 Task: Search one way flight ticket for 3 adults, 3 children in premium economy from Boulder City: Boulder City Municipal Airport to Evansville: Evansville Regional Airport on 8-3-2023. Choice of flights is Delta. Number of bags: 1 carry on bag. Price is upto 74000. Outbound departure time preference is 5:00.
Action: Mouse moved to (216, 320)
Screenshot: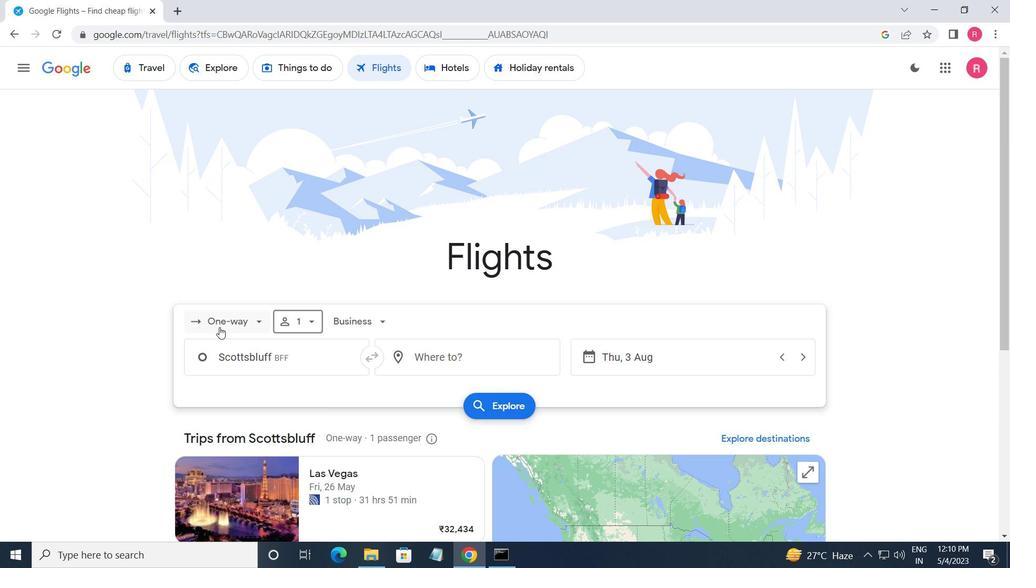 
Action: Mouse pressed left at (216, 320)
Screenshot: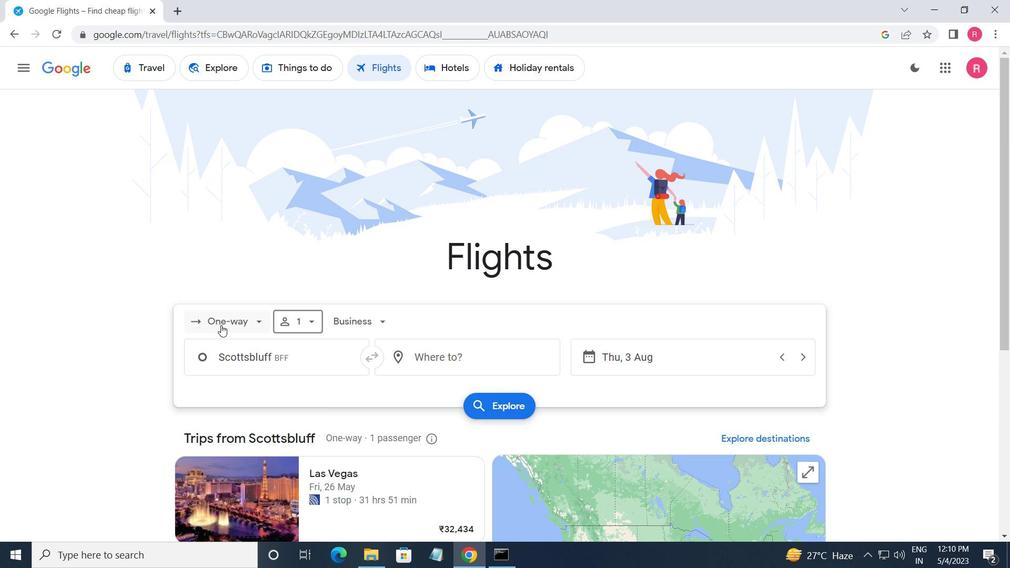 
Action: Mouse moved to (232, 378)
Screenshot: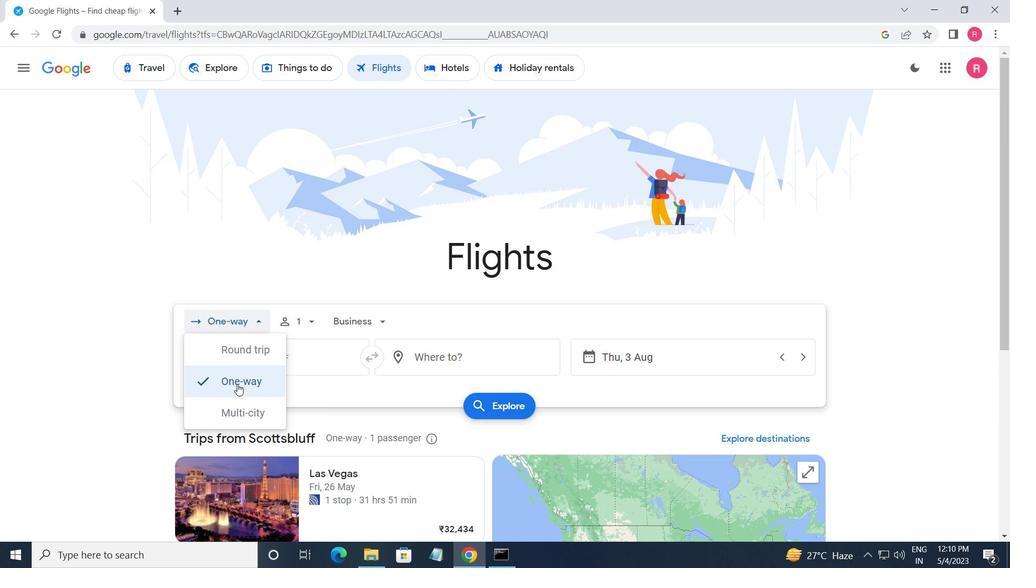 
Action: Mouse pressed left at (232, 378)
Screenshot: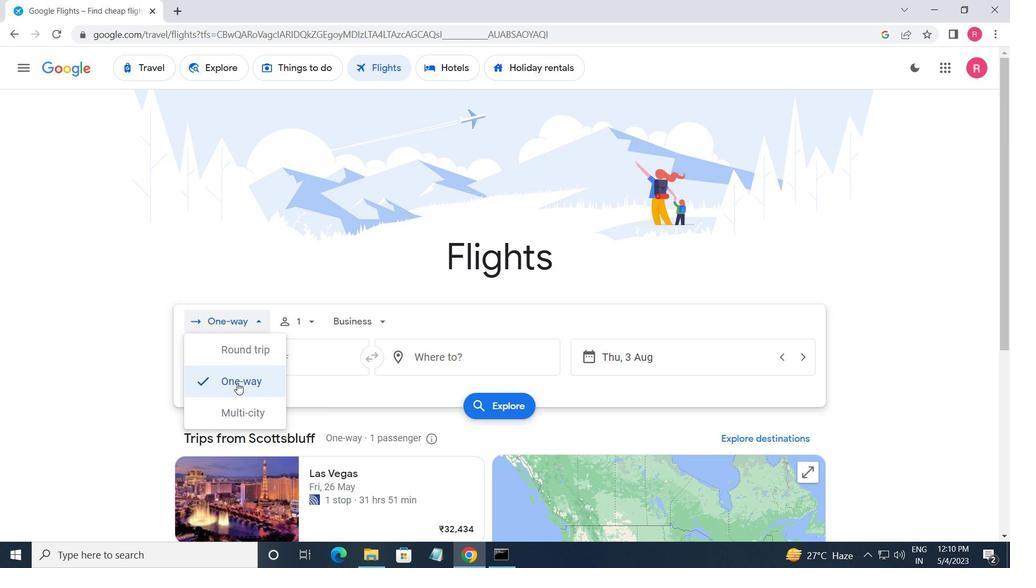 
Action: Mouse moved to (303, 326)
Screenshot: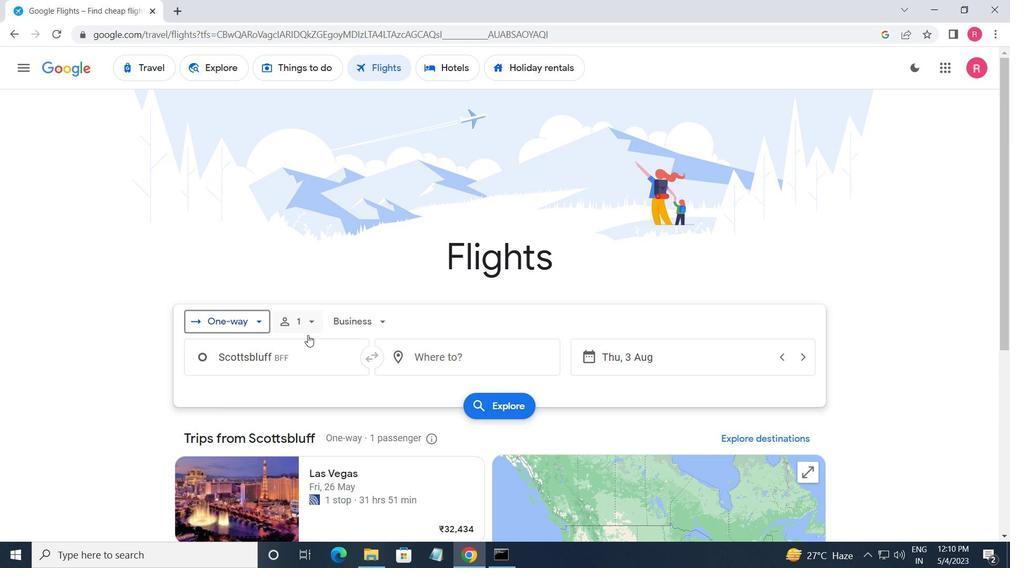 
Action: Mouse pressed left at (303, 326)
Screenshot: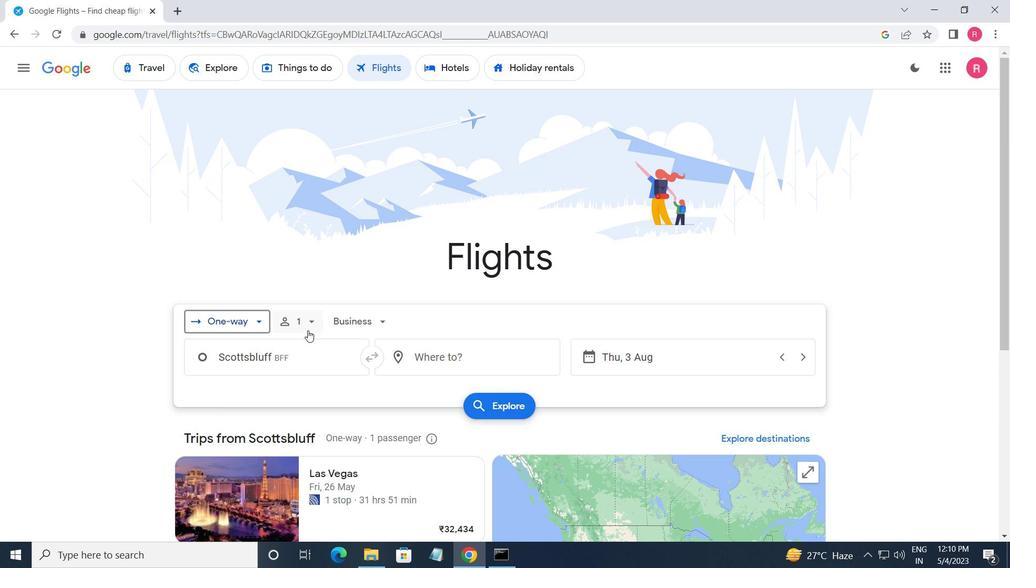 
Action: Mouse moved to (289, 319)
Screenshot: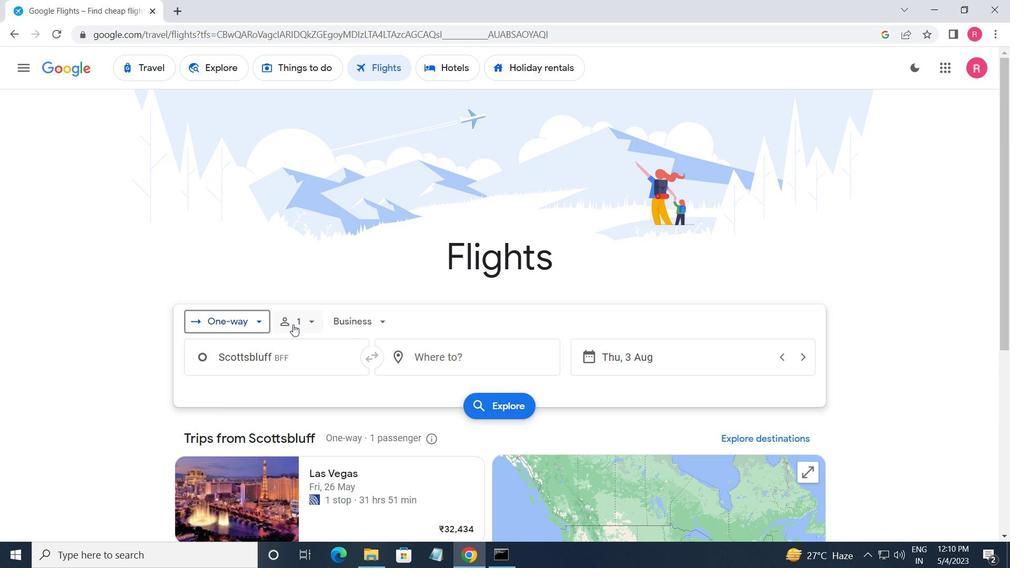 
Action: Mouse pressed left at (289, 319)
Screenshot: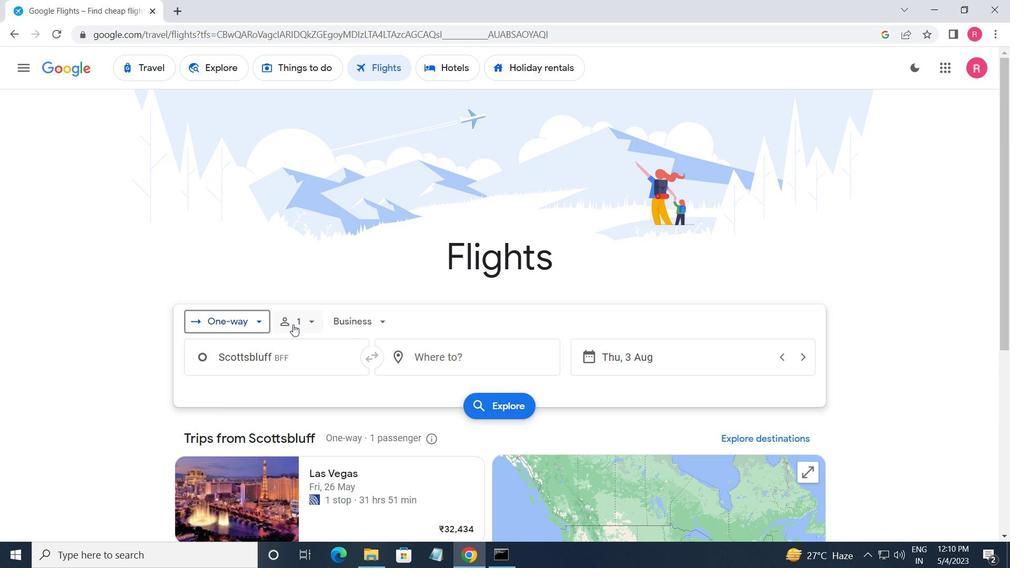 
Action: Mouse moved to (304, 319)
Screenshot: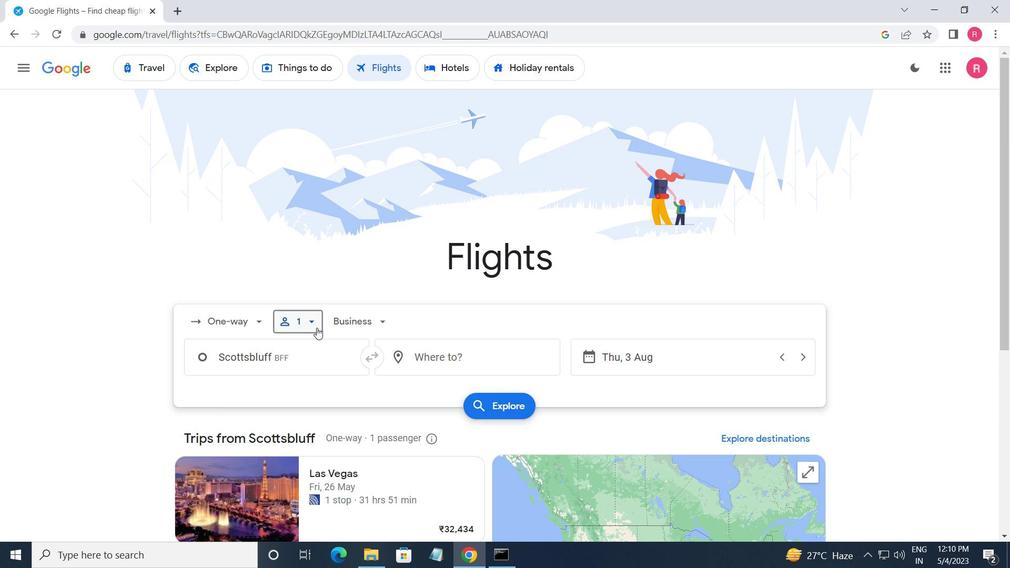 
Action: Mouse pressed left at (304, 319)
Screenshot: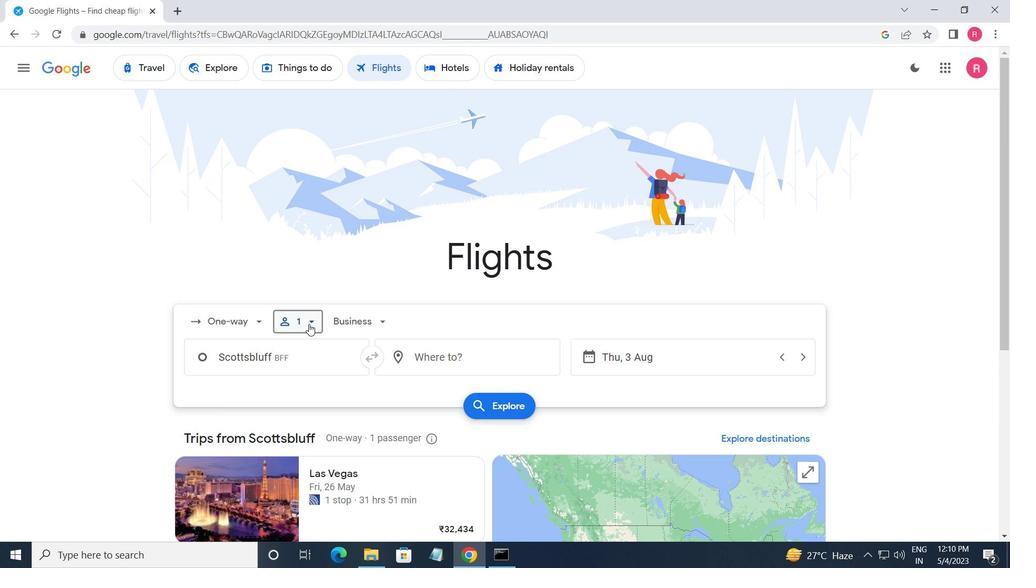 
Action: Mouse moved to (406, 351)
Screenshot: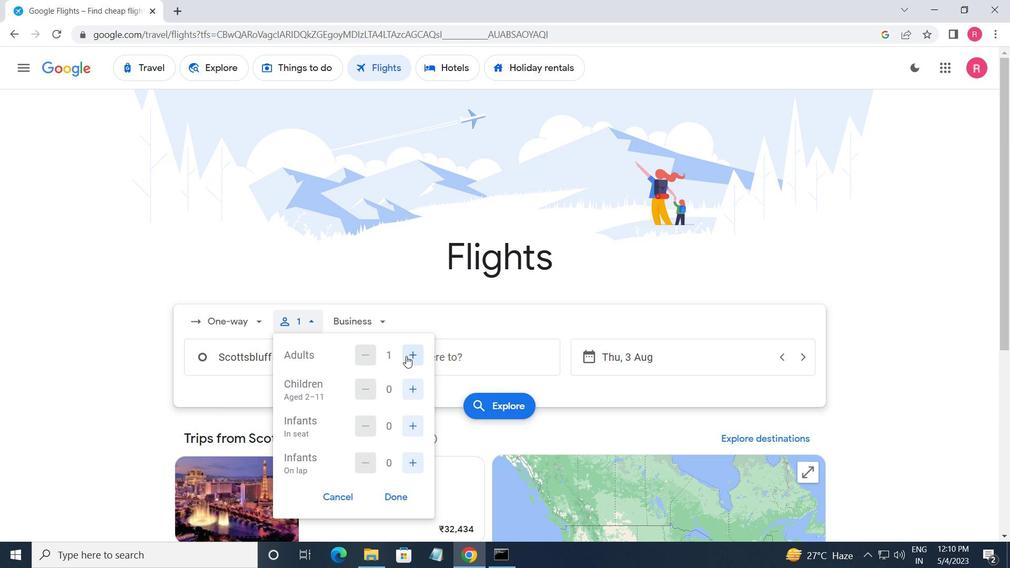 
Action: Mouse pressed left at (406, 351)
Screenshot: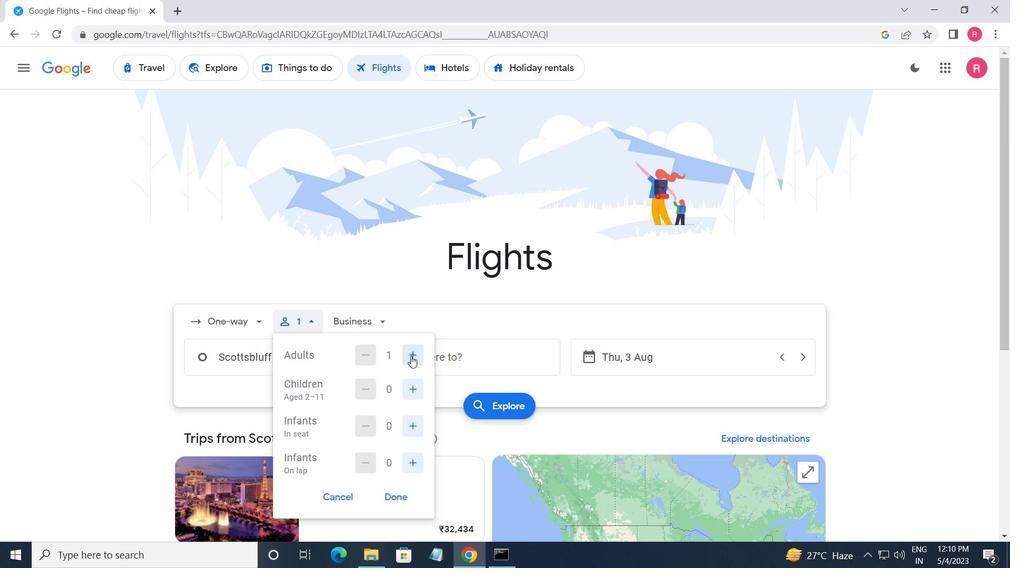 
Action: Mouse pressed left at (406, 351)
Screenshot: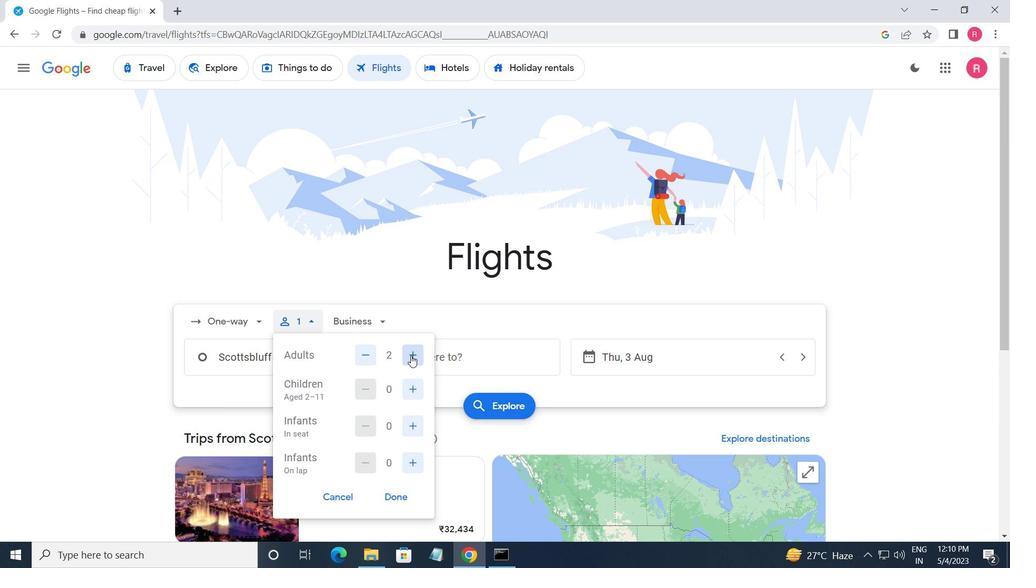 
Action: Mouse moved to (407, 383)
Screenshot: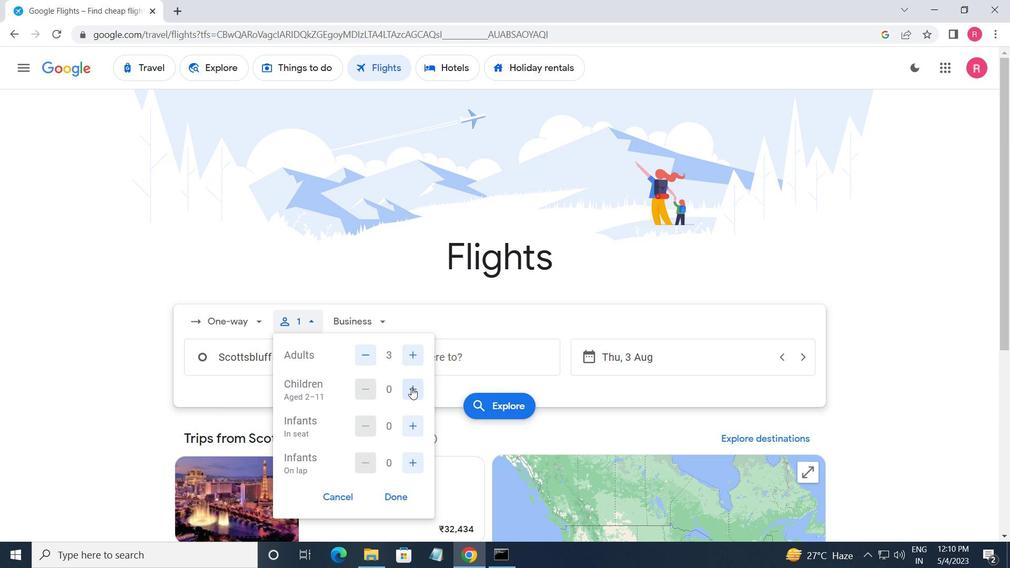 
Action: Mouse pressed left at (407, 383)
Screenshot: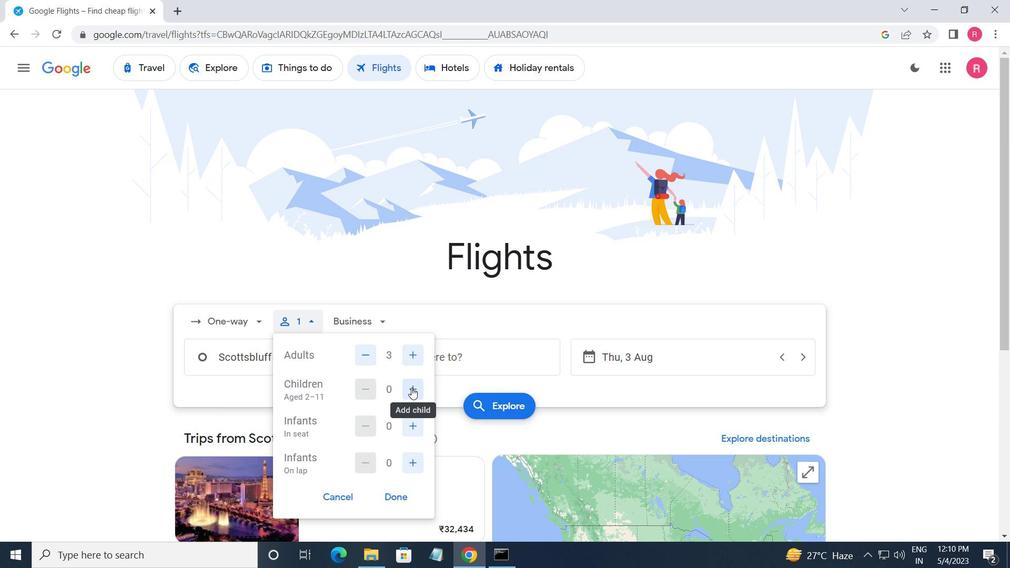 
Action: Mouse moved to (407, 383)
Screenshot: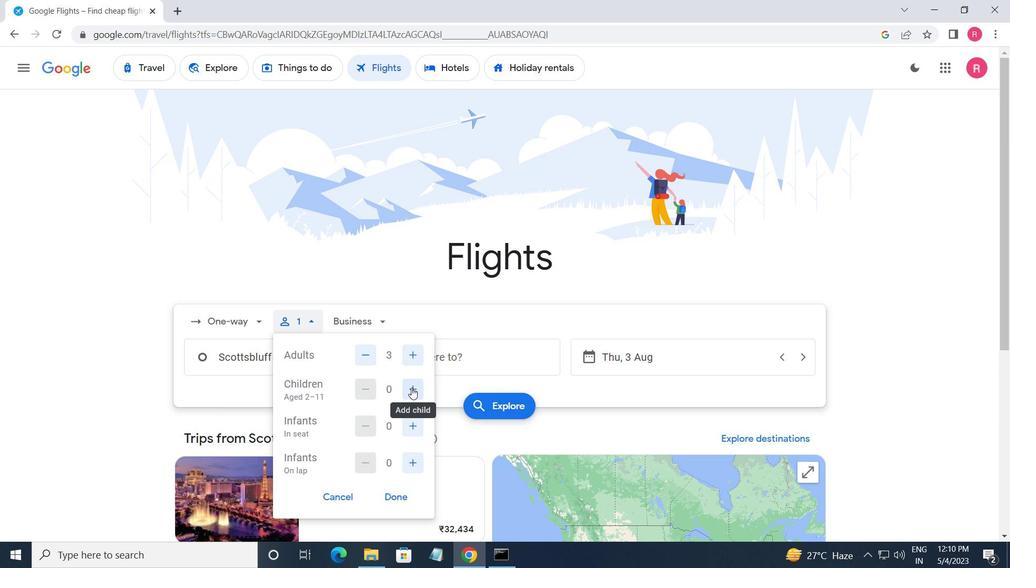 
Action: Mouse pressed left at (407, 383)
Screenshot: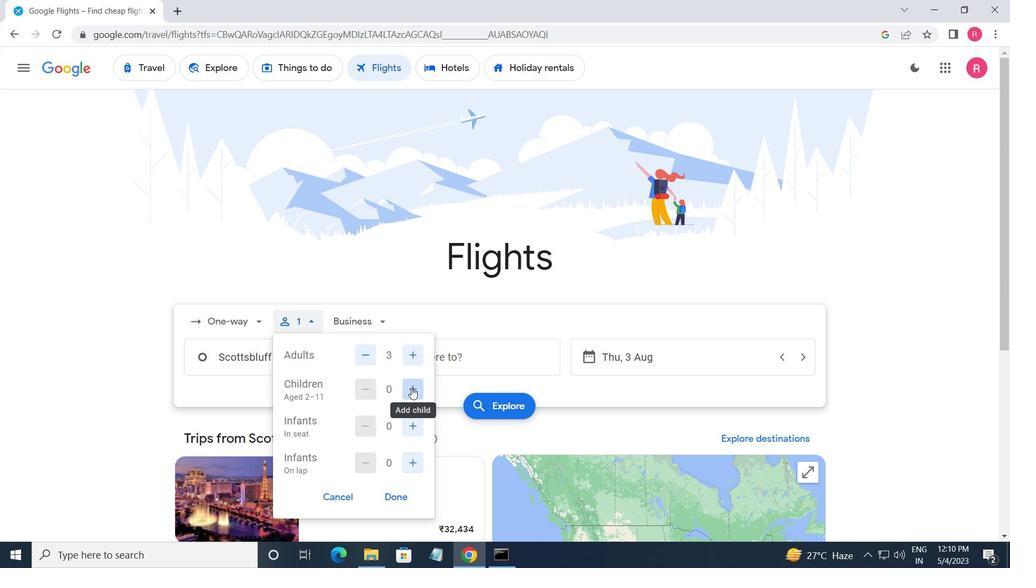 
Action: Mouse pressed left at (407, 383)
Screenshot: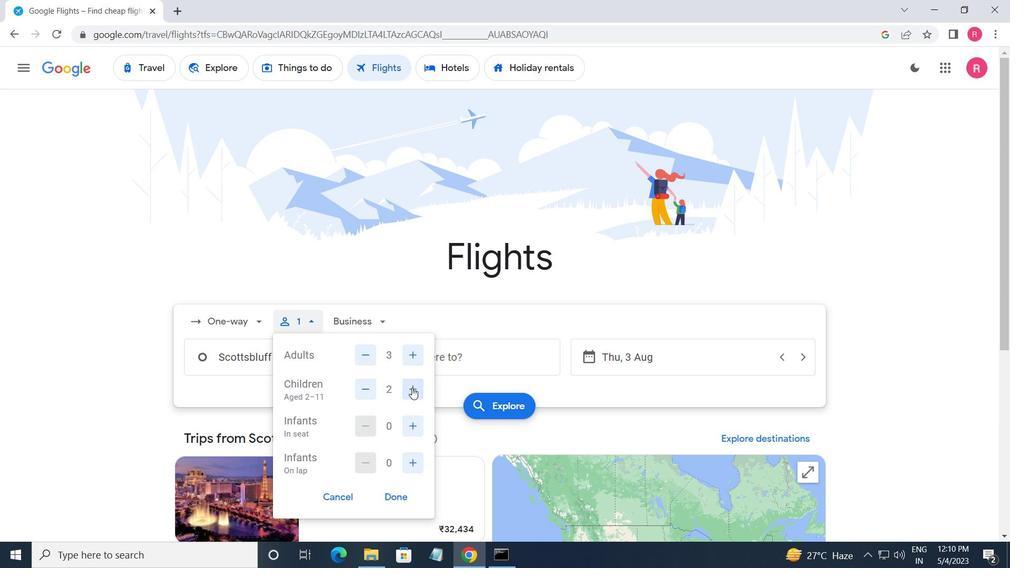 
Action: Mouse moved to (347, 319)
Screenshot: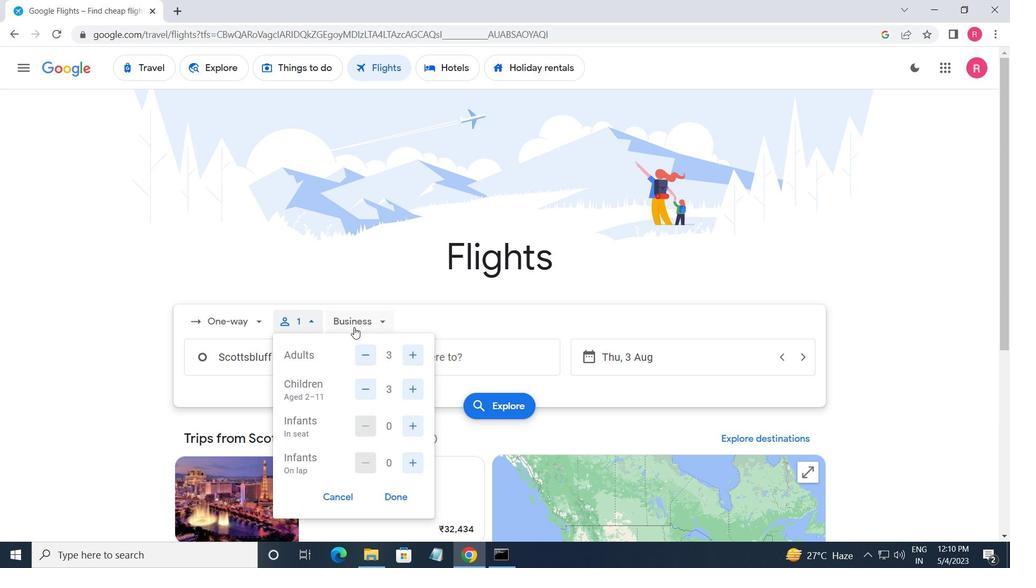 
Action: Mouse pressed left at (347, 319)
Screenshot: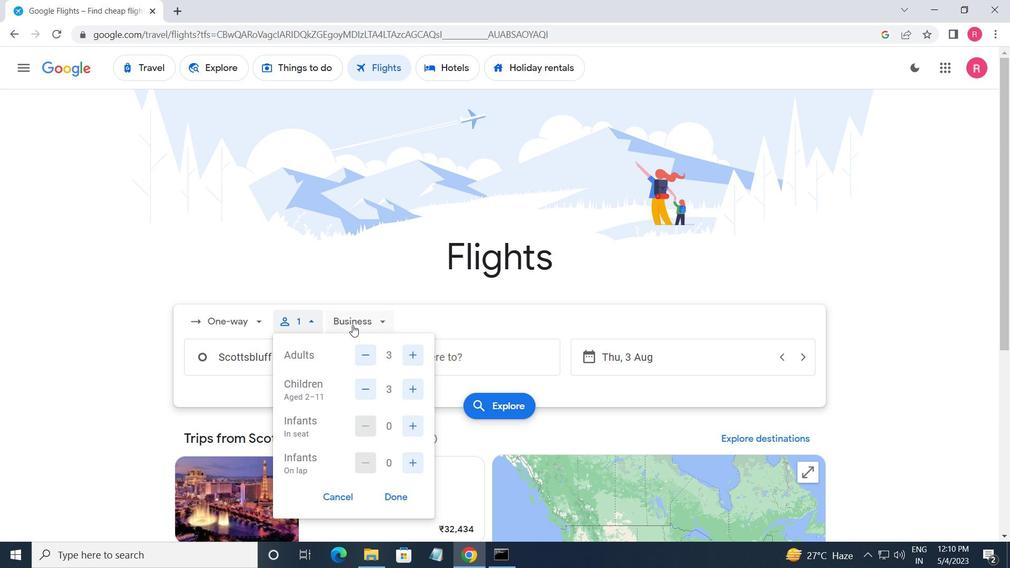 
Action: Mouse moved to (367, 353)
Screenshot: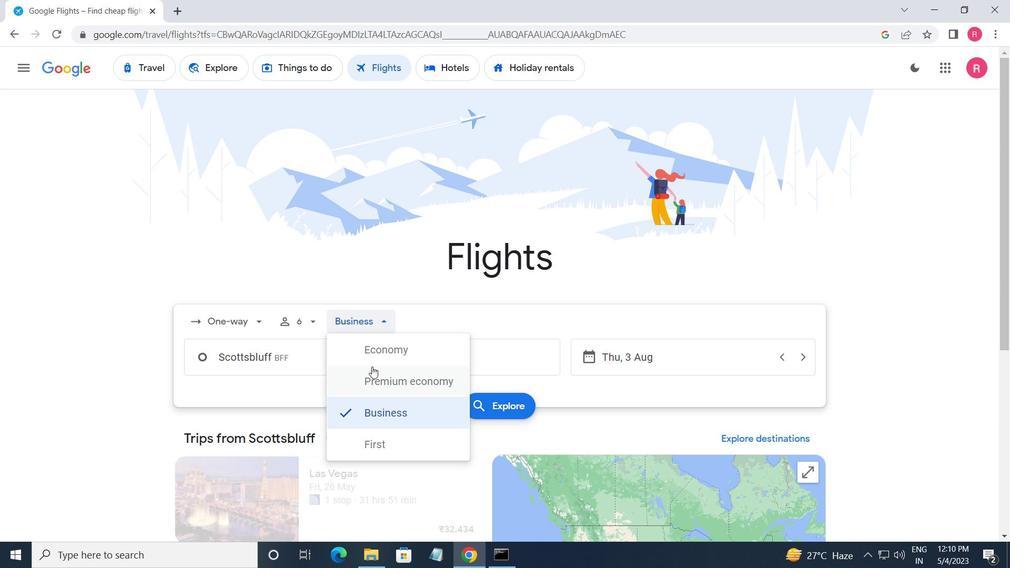 
Action: Mouse pressed left at (367, 353)
Screenshot: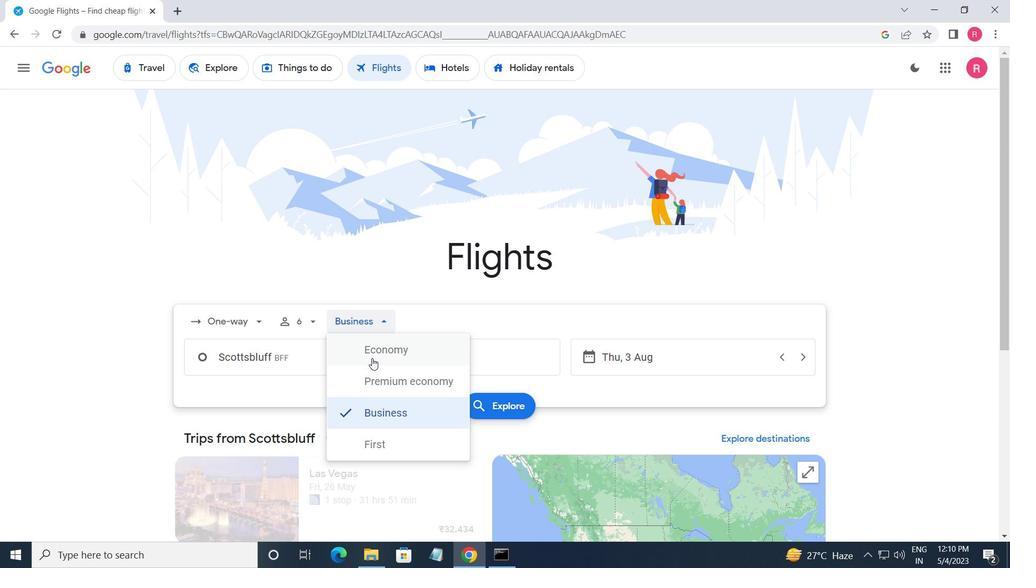 
Action: Mouse moved to (316, 360)
Screenshot: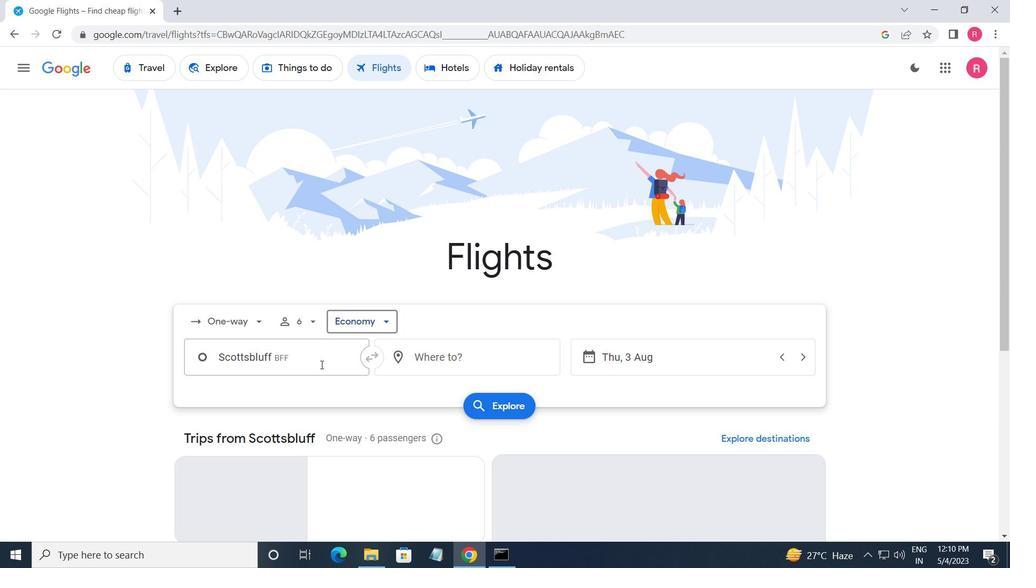 
Action: Mouse pressed left at (316, 360)
Screenshot: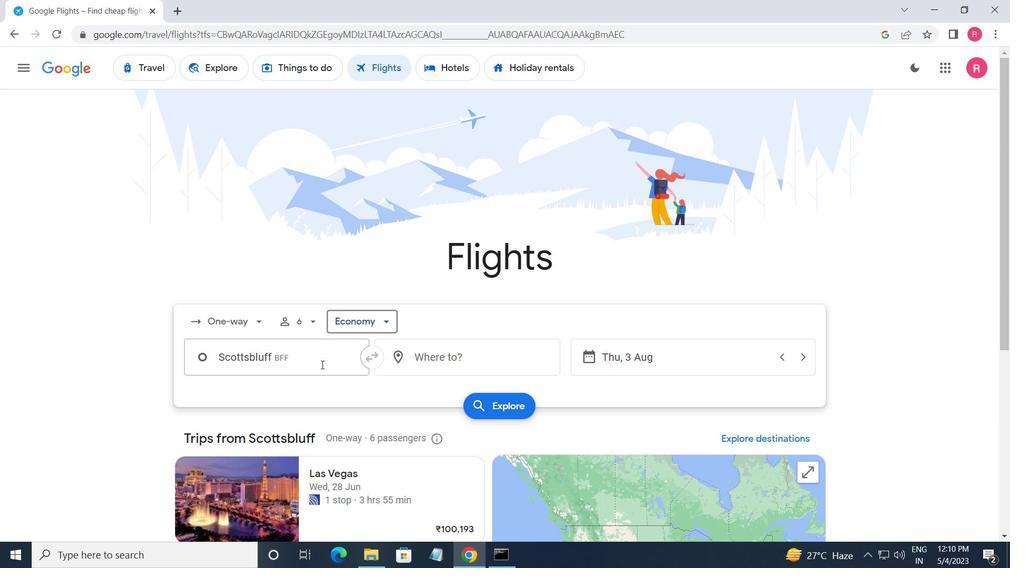 
Action: Key pressed <Key.shift_r>Boulder<Key.space><Key.shift>CITY
Screenshot: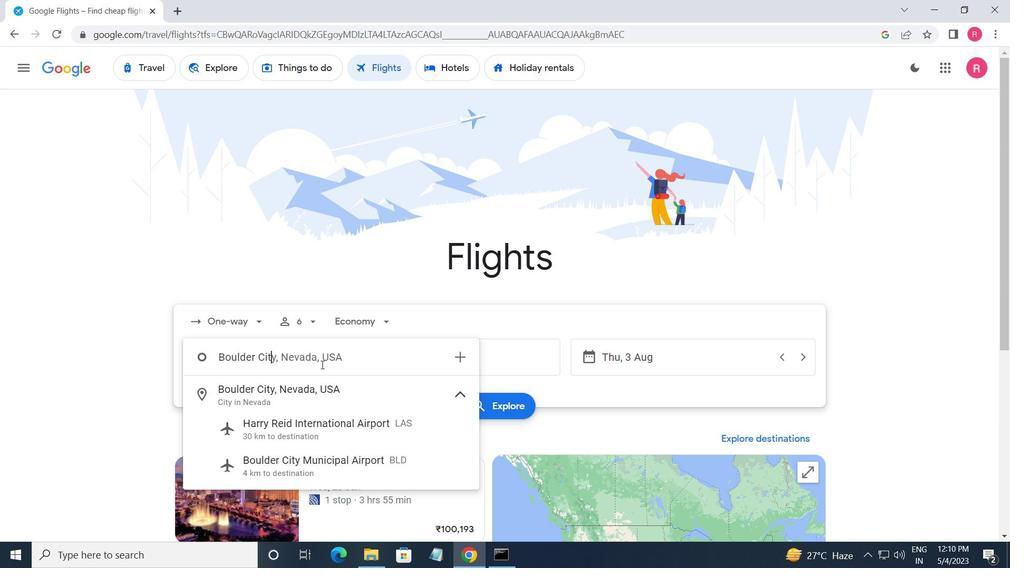 
Action: Mouse moved to (321, 462)
Screenshot: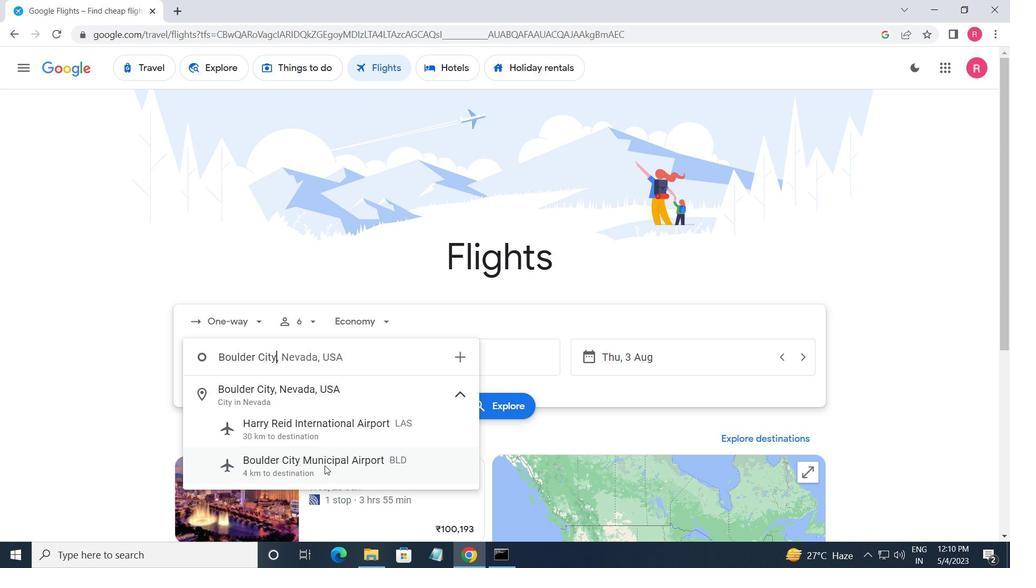 
Action: Mouse pressed left at (321, 462)
Screenshot: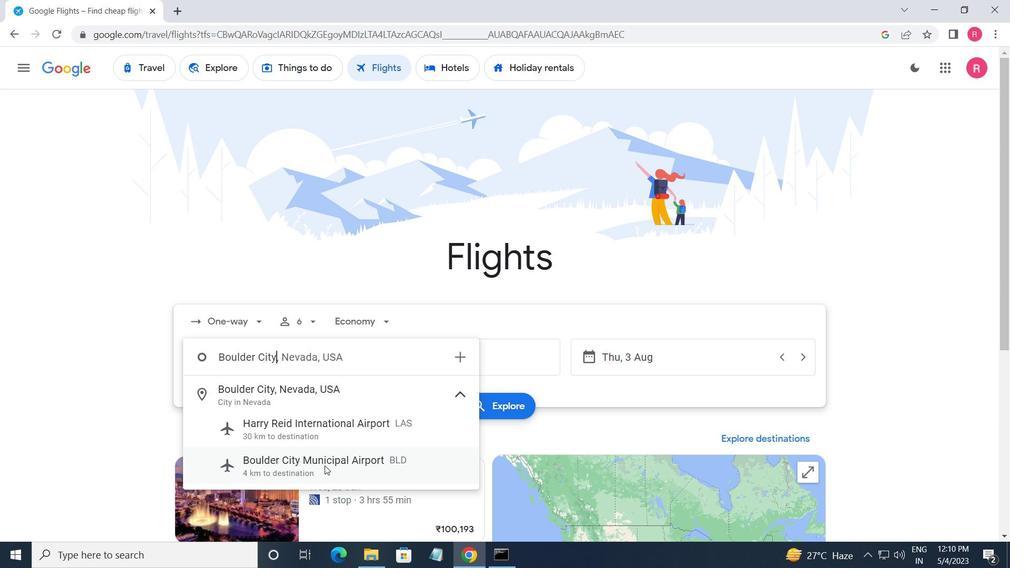 
Action: Mouse moved to (471, 348)
Screenshot: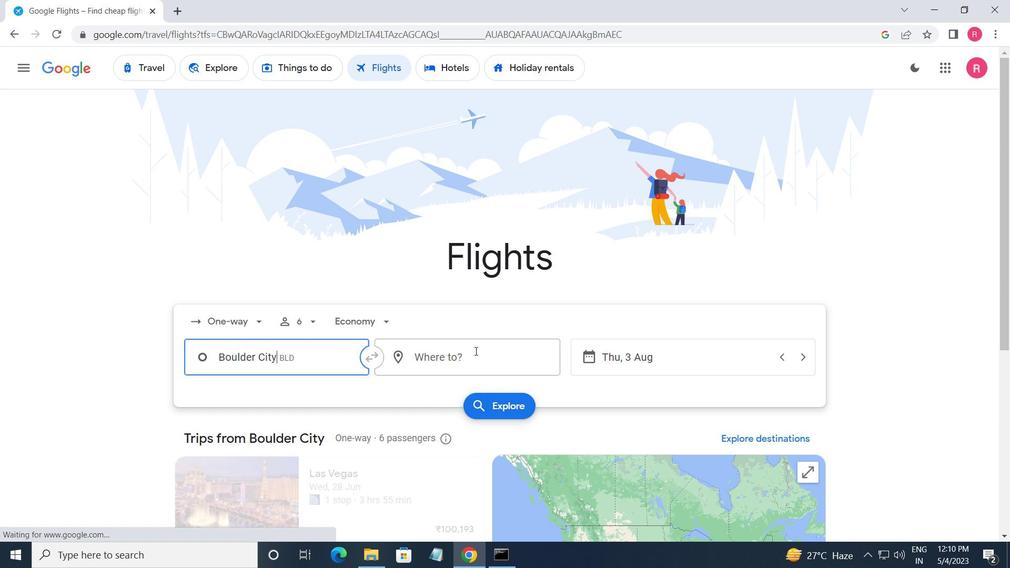 
Action: Mouse pressed left at (471, 348)
Screenshot: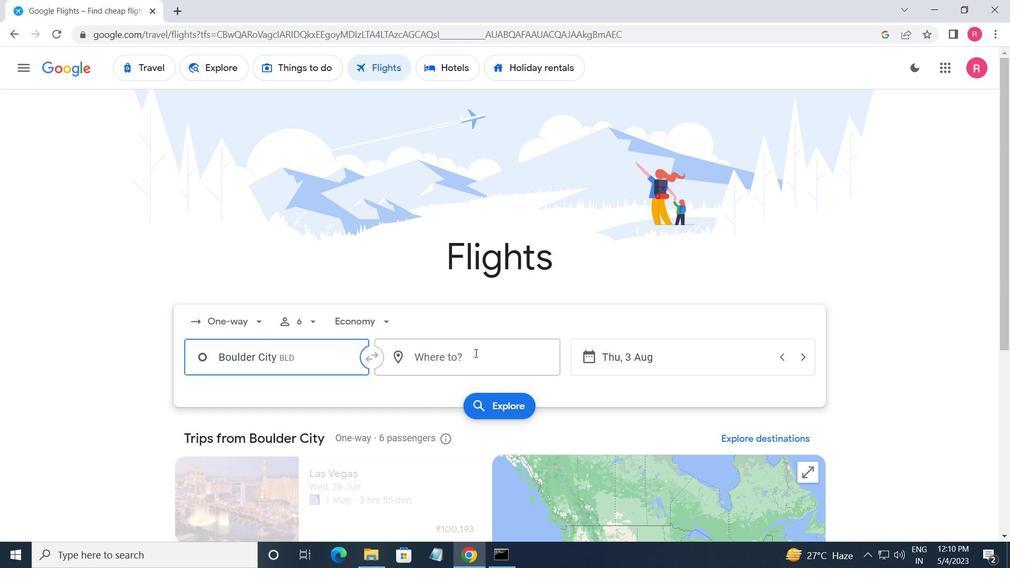 
Action: Mouse moved to (454, 493)
Screenshot: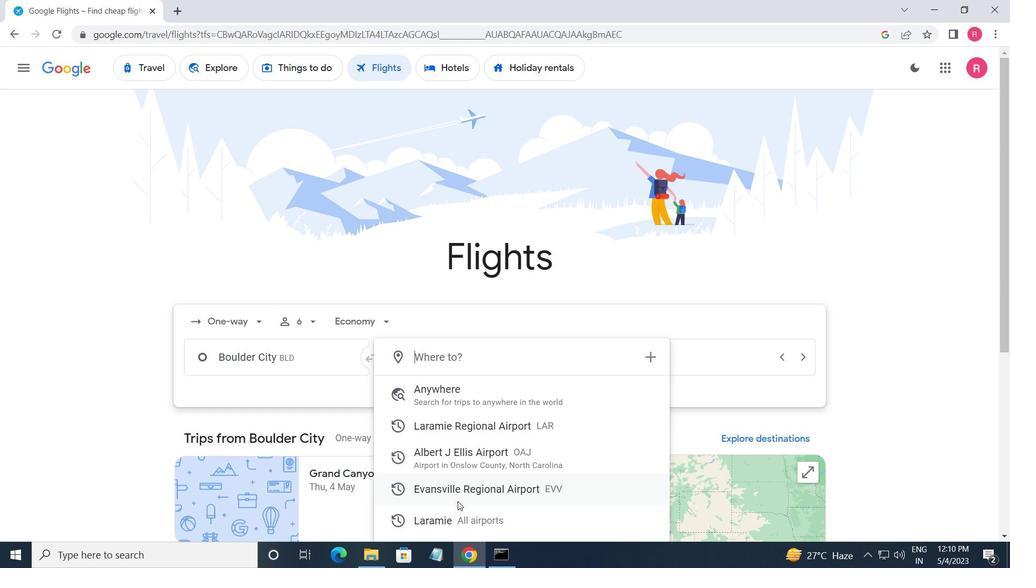 
Action: Mouse pressed left at (454, 493)
Screenshot: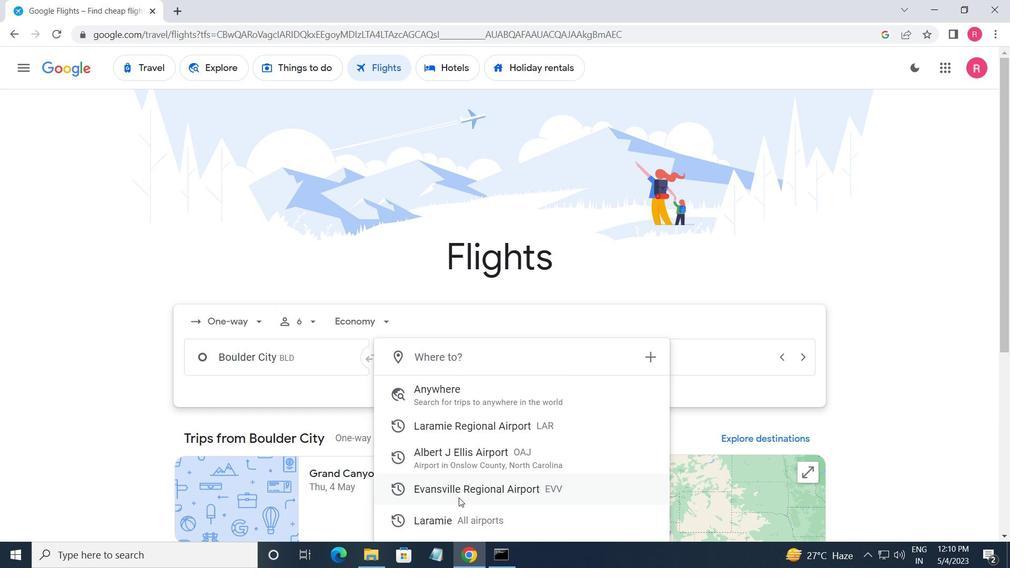 
Action: Mouse moved to (675, 357)
Screenshot: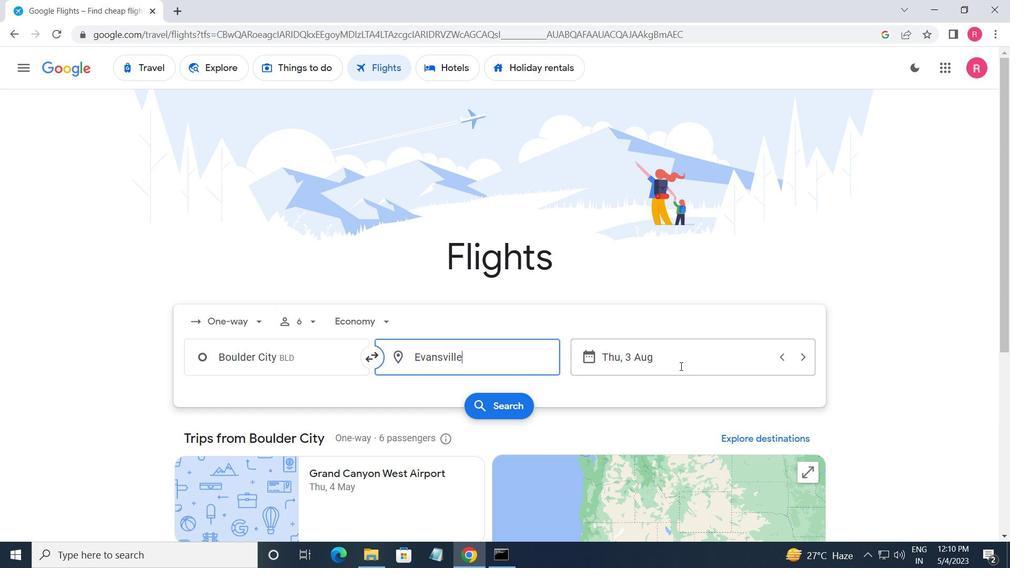 
Action: Mouse pressed left at (675, 357)
Screenshot: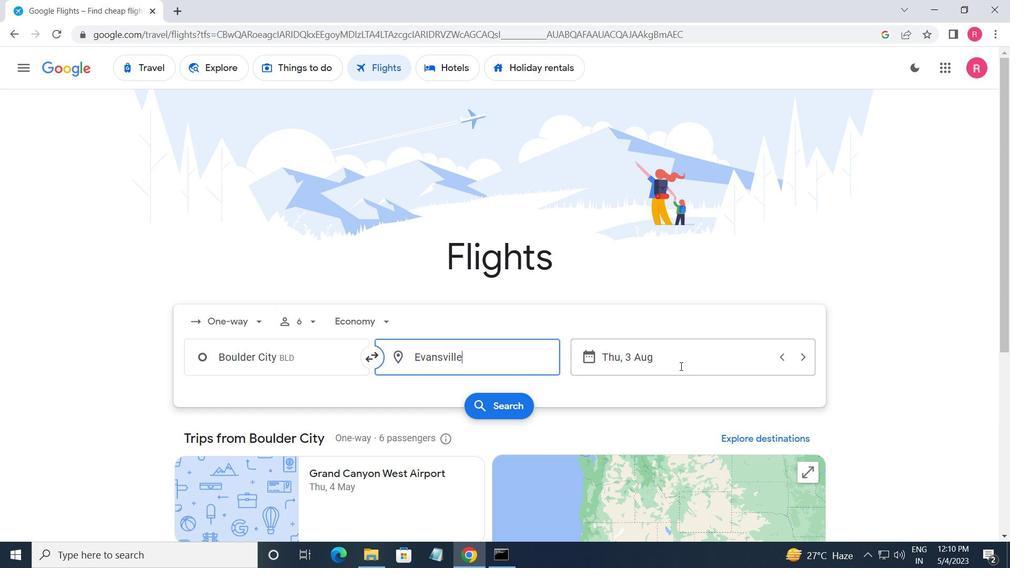 
Action: Mouse moved to (465, 305)
Screenshot: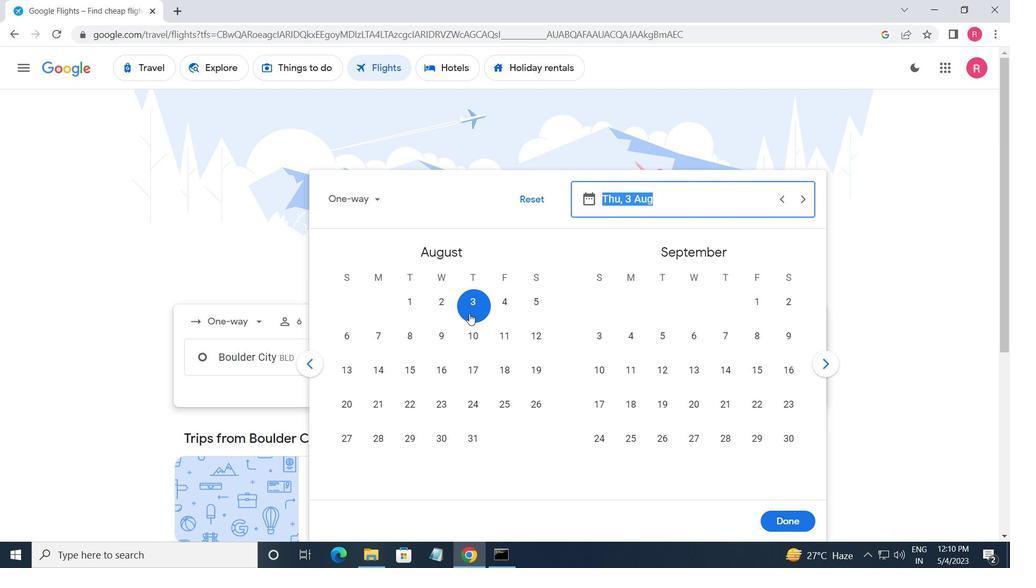 
Action: Mouse pressed left at (465, 305)
Screenshot: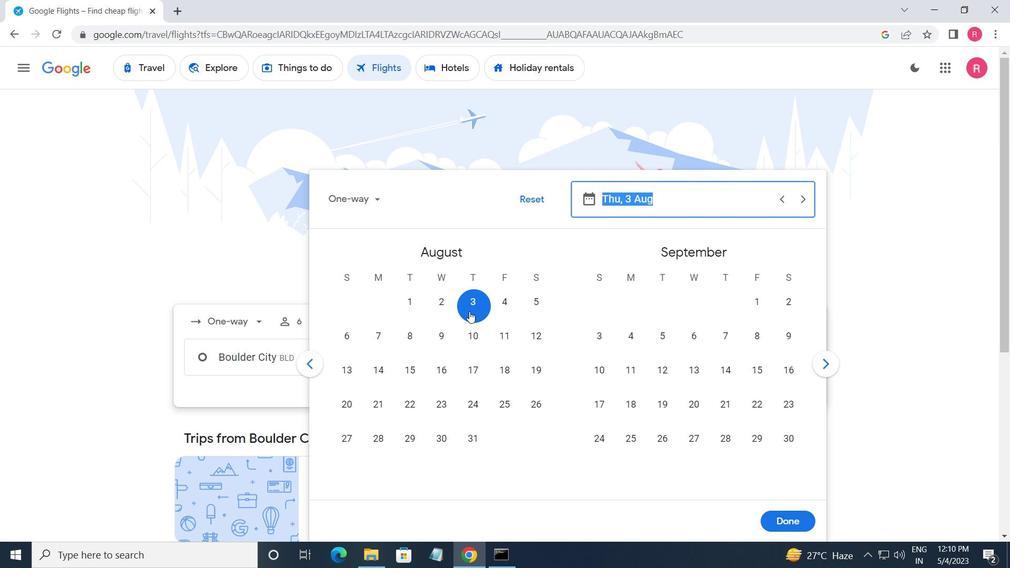 
Action: Mouse moved to (774, 516)
Screenshot: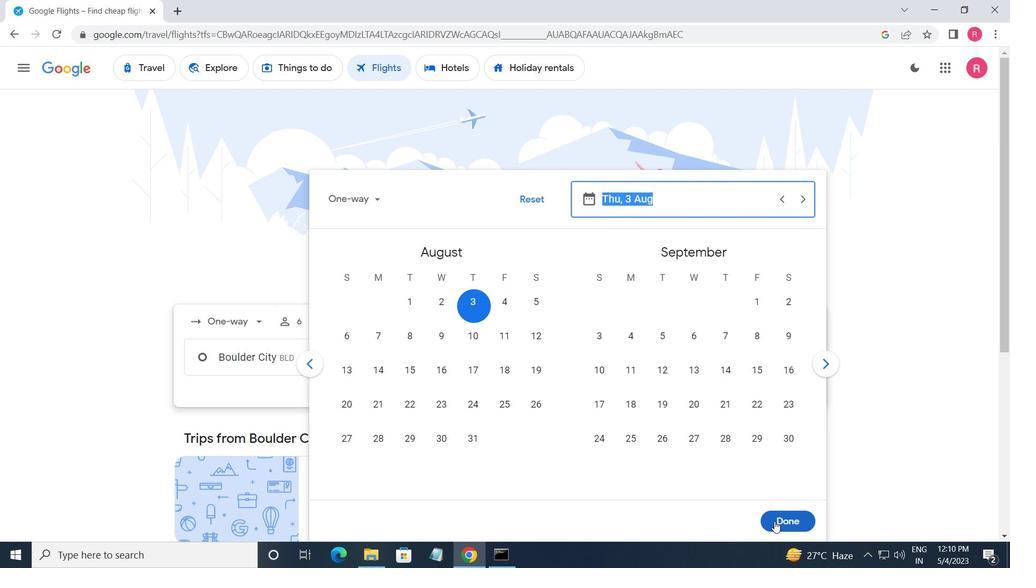 
Action: Mouse pressed left at (774, 516)
Screenshot: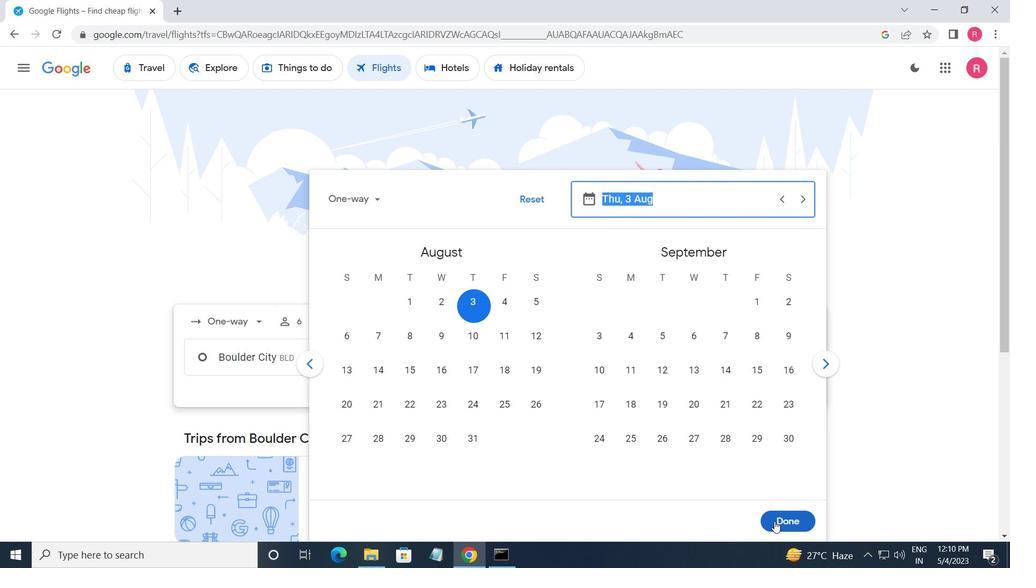 
Action: Mouse moved to (507, 405)
Screenshot: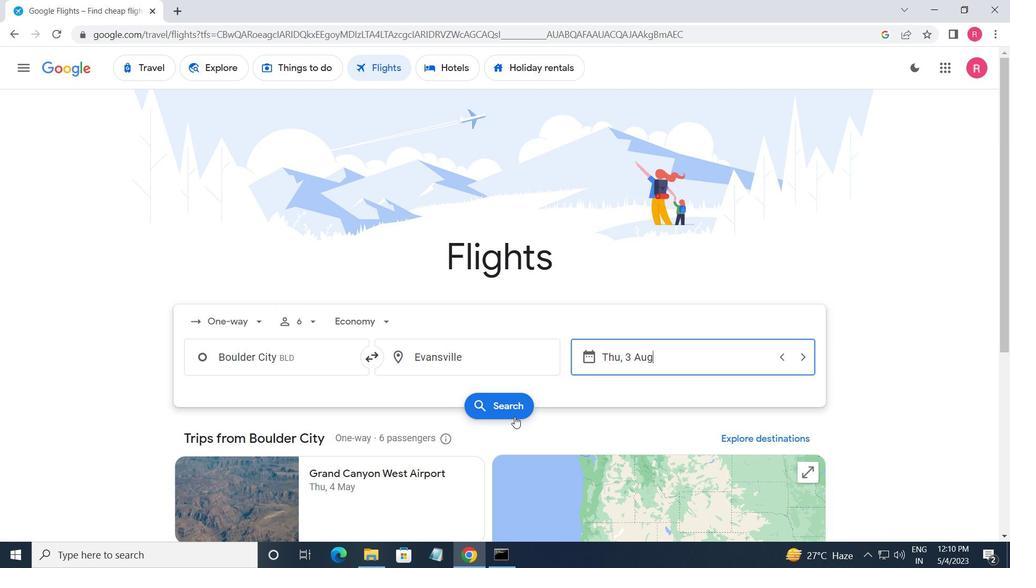 
Action: Mouse pressed left at (507, 405)
Screenshot: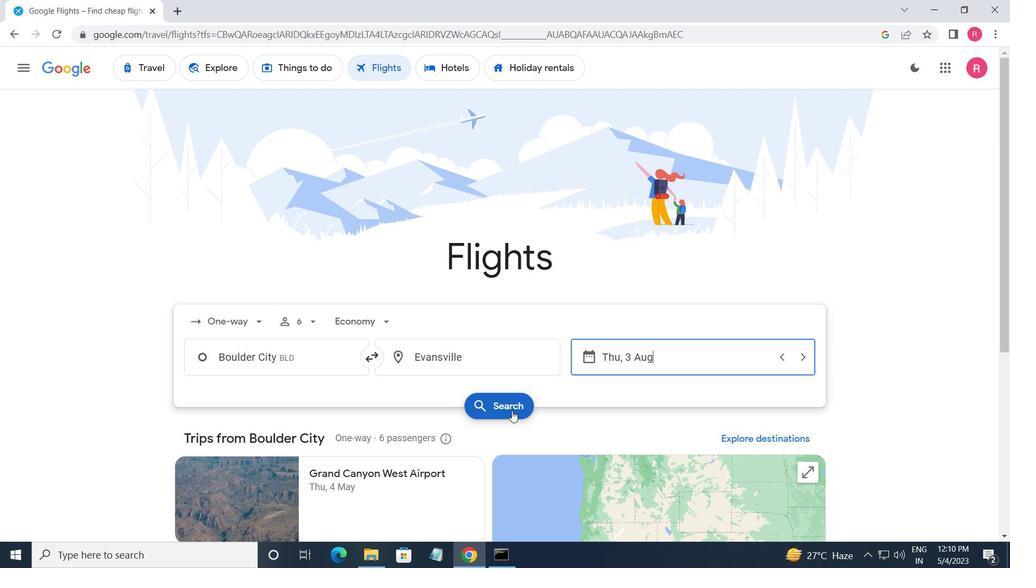 
Action: Mouse moved to (202, 178)
Screenshot: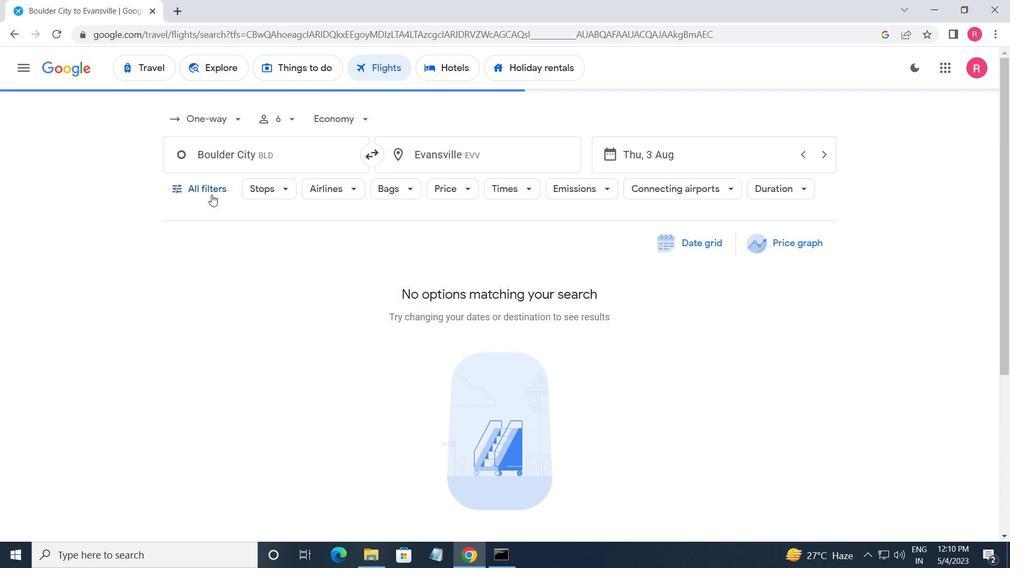 
Action: Mouse pressed left at (202, 178)
Screenshot: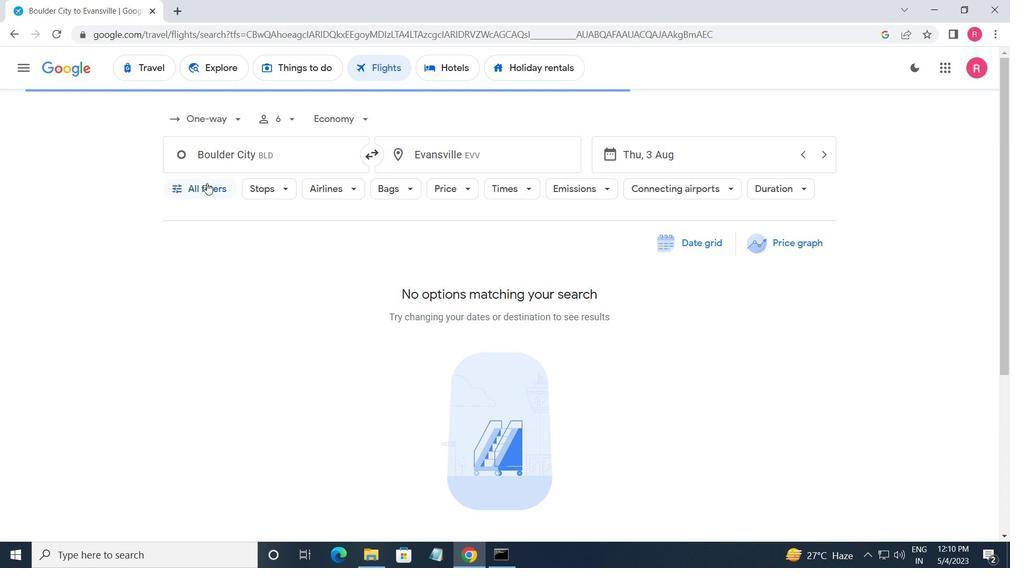 
Action: Mouse moved to (280, 380)
Screenshot: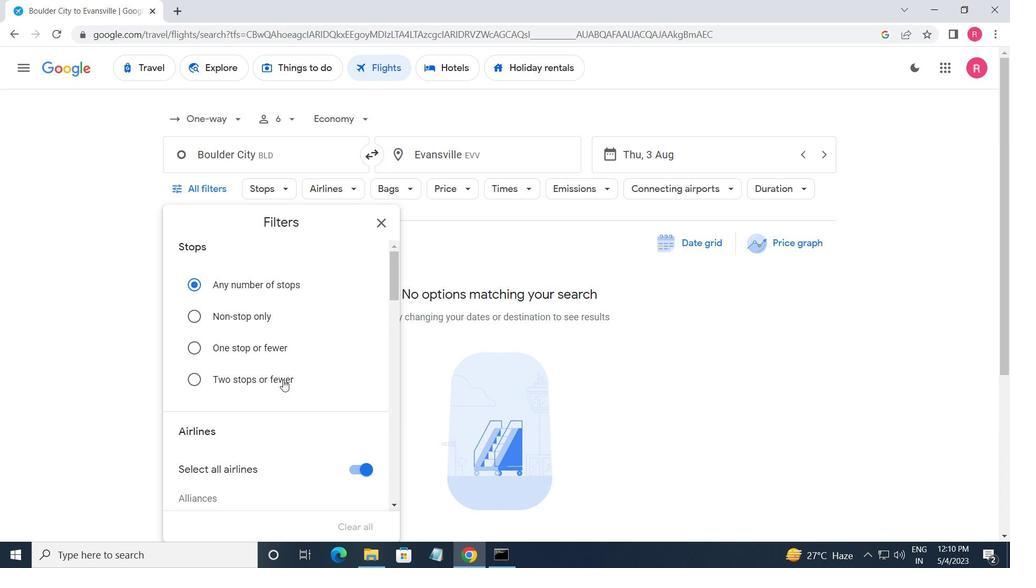 
Action: Mouse scrolled (280, 379) with delta (0, 0)
Screenshot: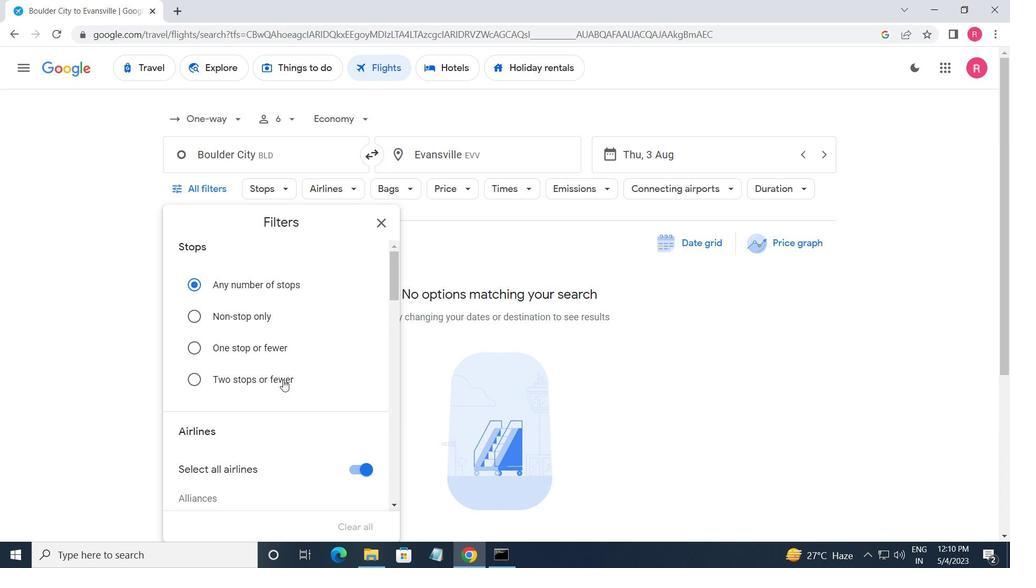 
Action: Mouse moved to (280, 381)
Screenshot: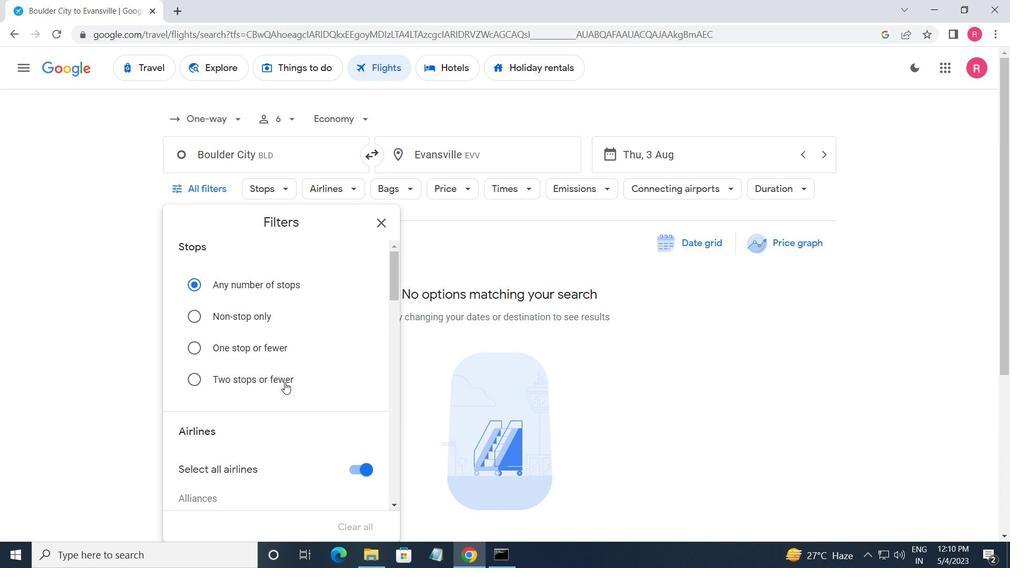 
Action: Mouse scrolled (280, 380) with delta (0, 0)
Screenshot: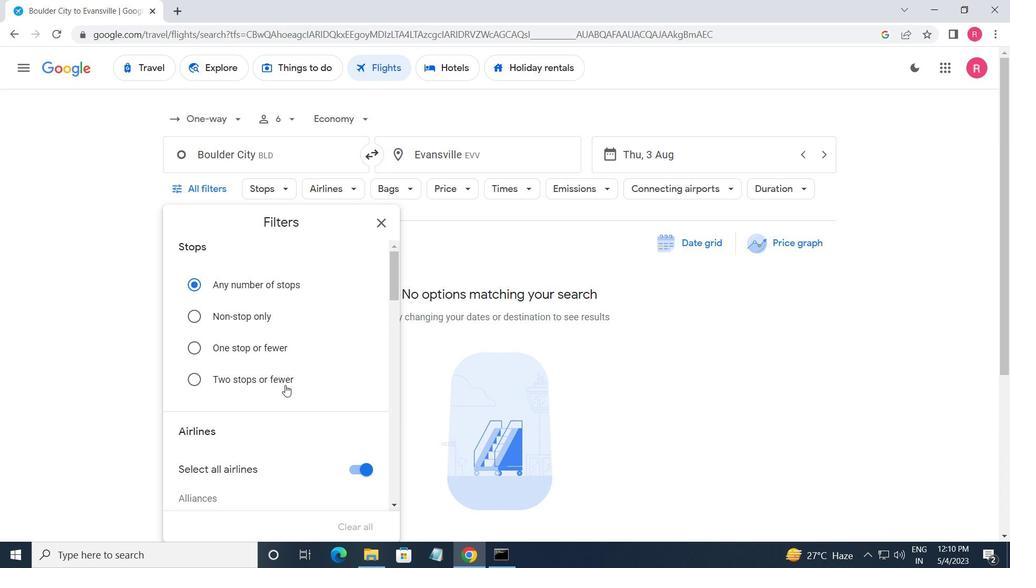 
Action: Mouse scrolled (280, 380) with delta (0, 0)
Screenshot: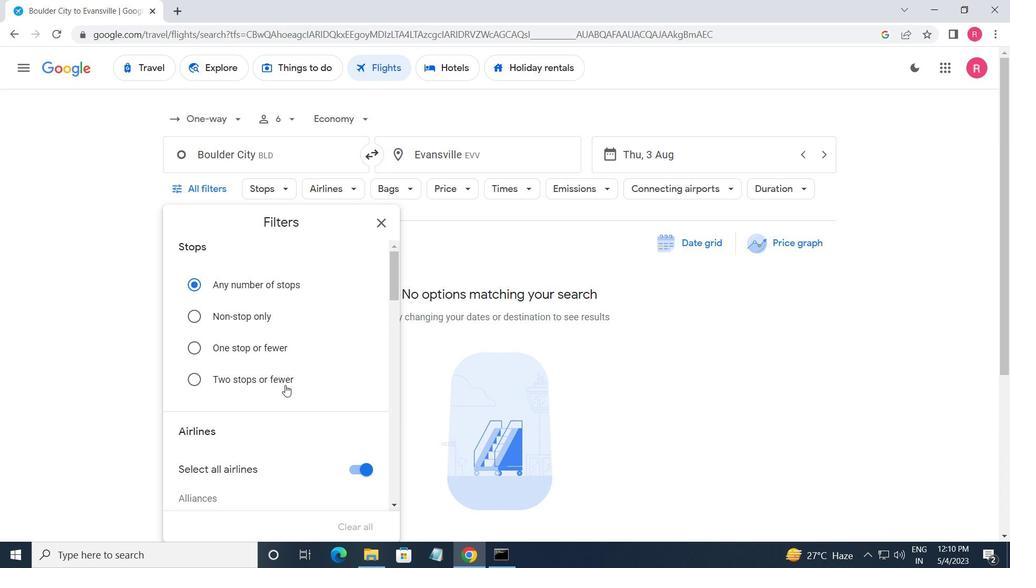 
Action: Mouse moved to (283, 381)
Screenshot: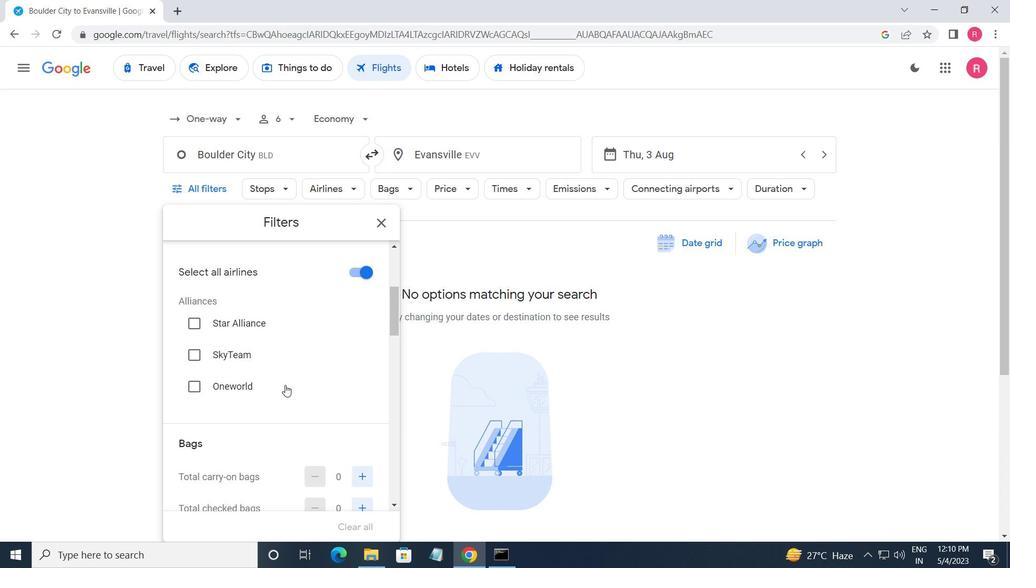 
Action: Mouse scrolled (283, 380) with delta (0, 0)
Screenshot: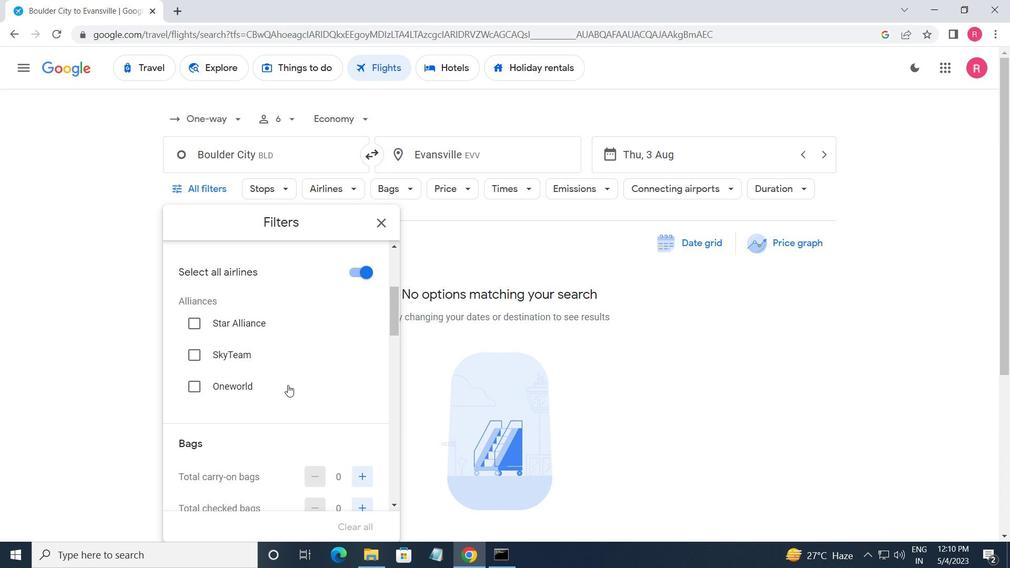 
Action: Mouse scrolled (283, 380) with delta (0, 0)
Screenshot: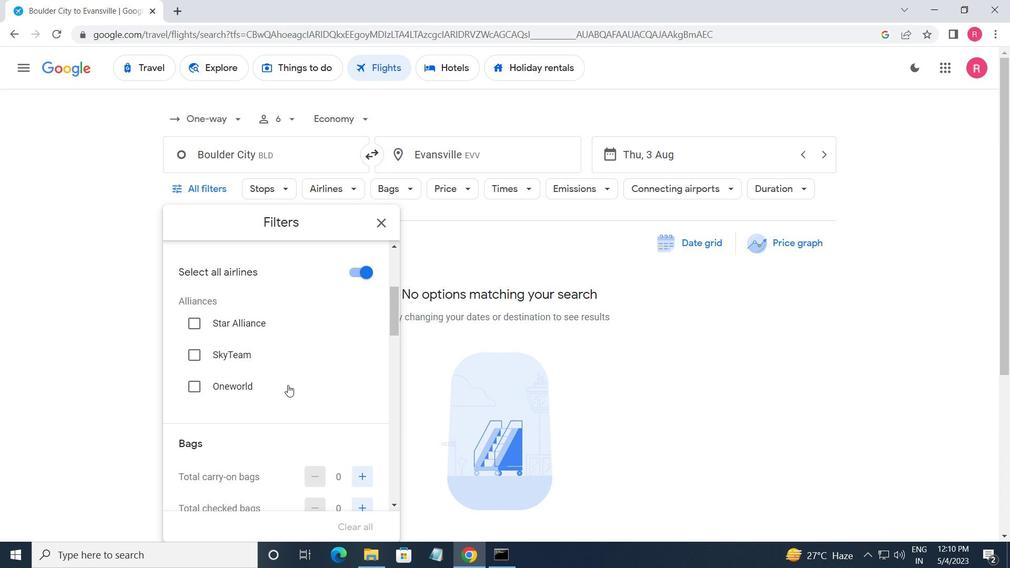 
Action: Mouse moved to (361, 342)
Screenshot: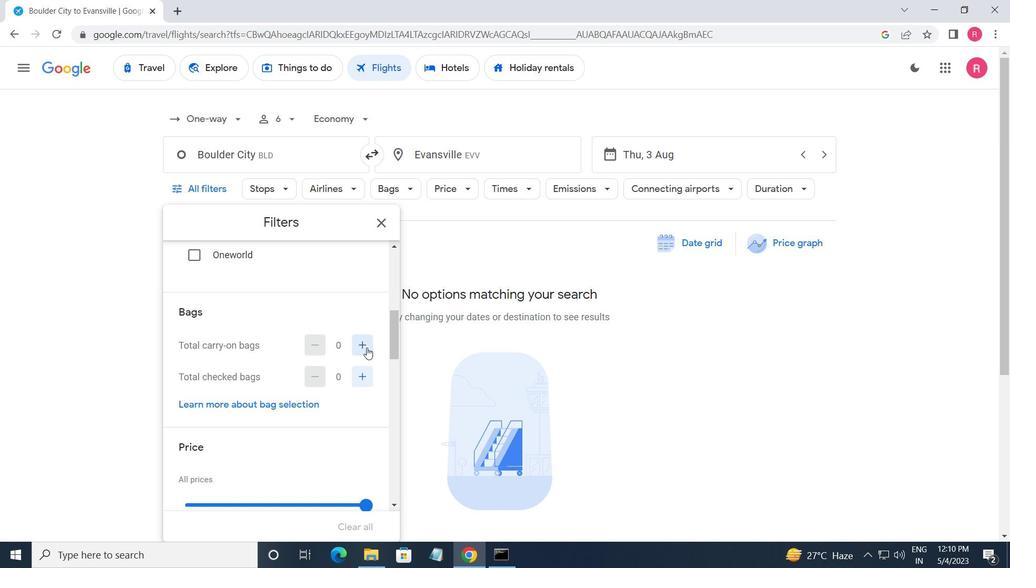 
Action: Mouse pressed left at (361, 342)
Screenshot: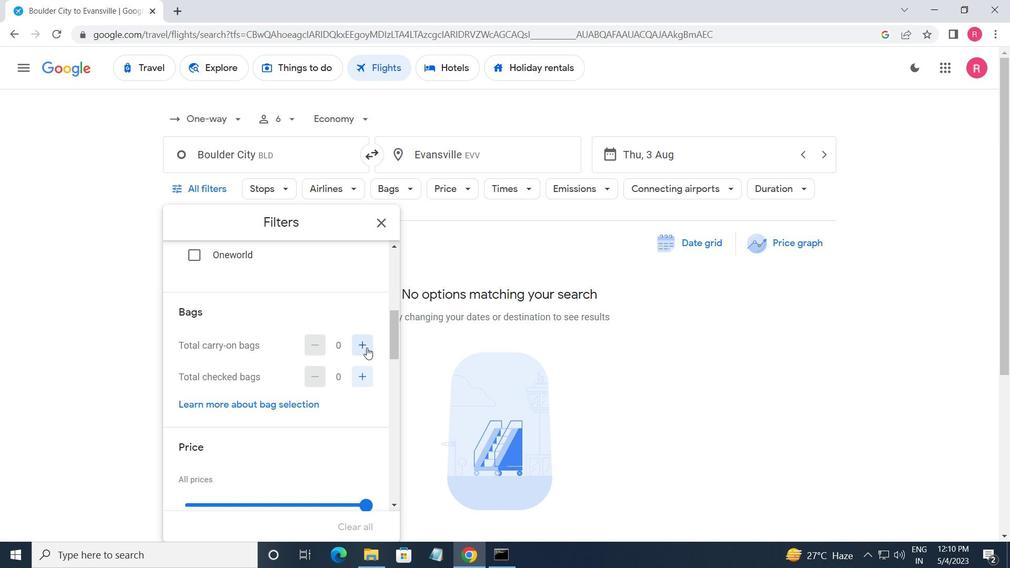 
Action: Mouse moved to (330, 402)
Screenshot: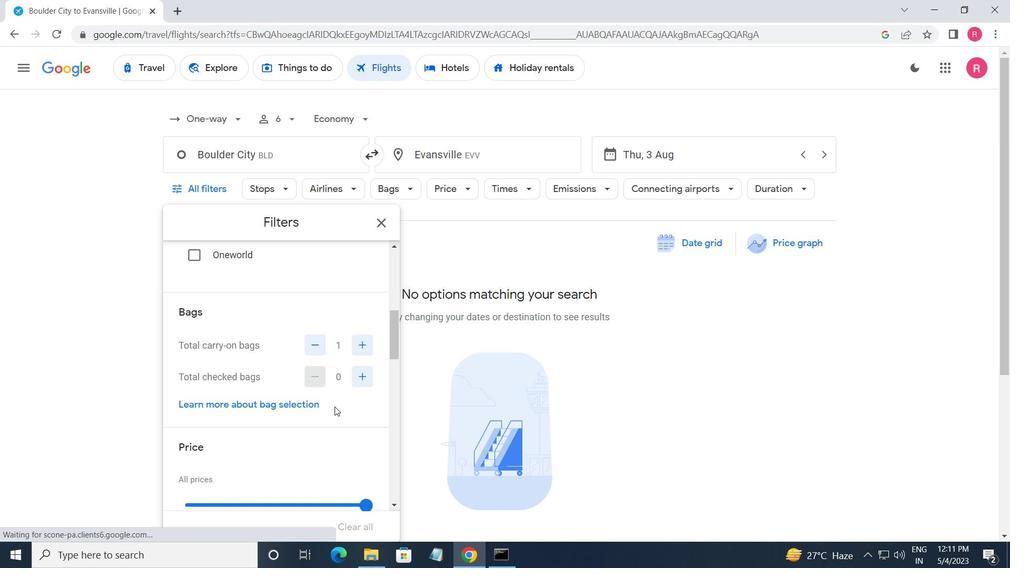 
Action: Mouse scrolled (330, 402) with delta (0, 0)
Screenshot: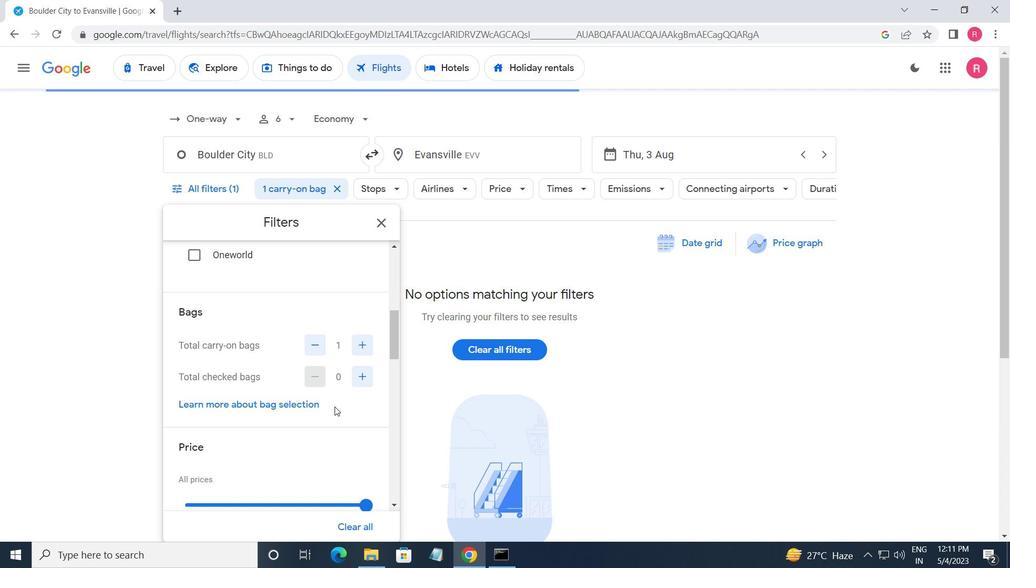 
Action: Mouse moved to (329, 403)
Screenshot: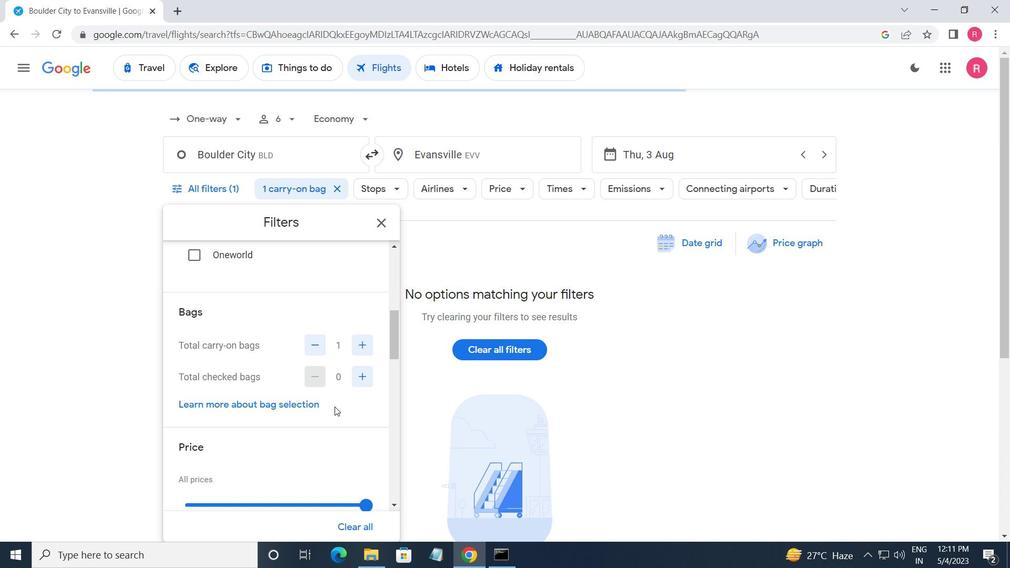 
Action: Mouse scrolled (329, 403) with delta (0, 0)
Screenshot: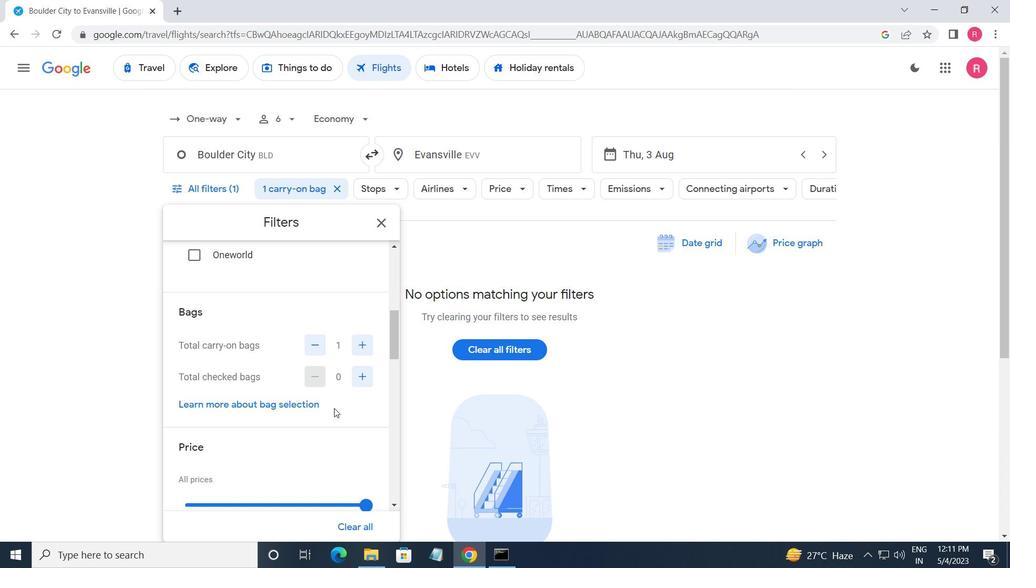 
Action: Mouse moved to (362, 372)
Screenshot: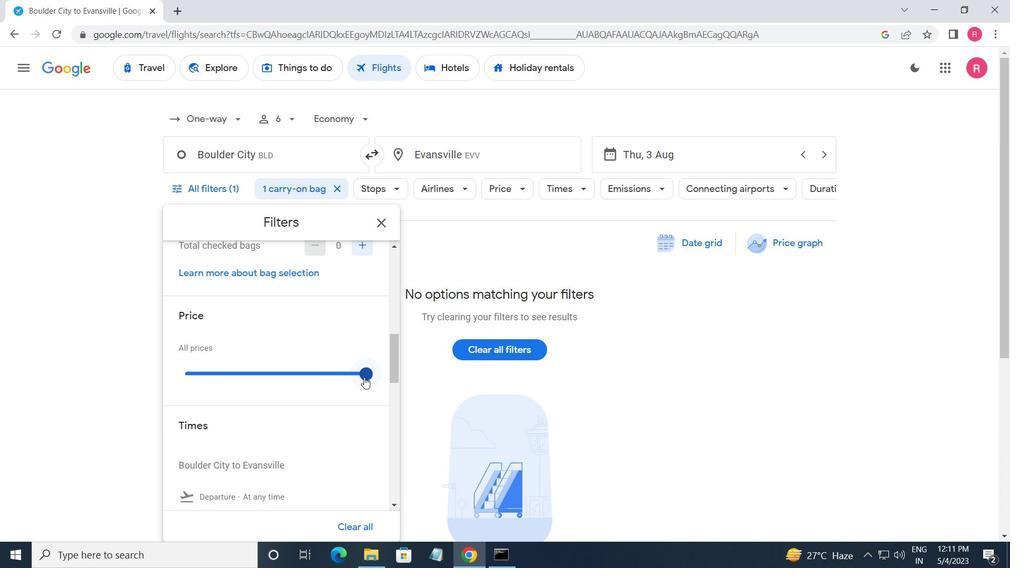 
Action: Mouse pressed left at (362, 372)
Screenshot: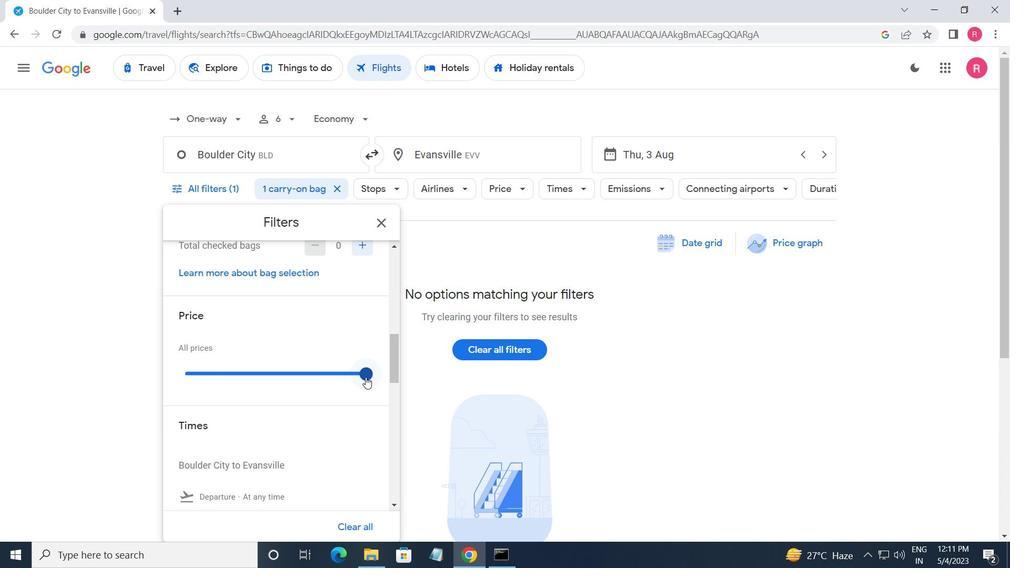 
Action: Mouse moved to (364, 373)
Screenshot: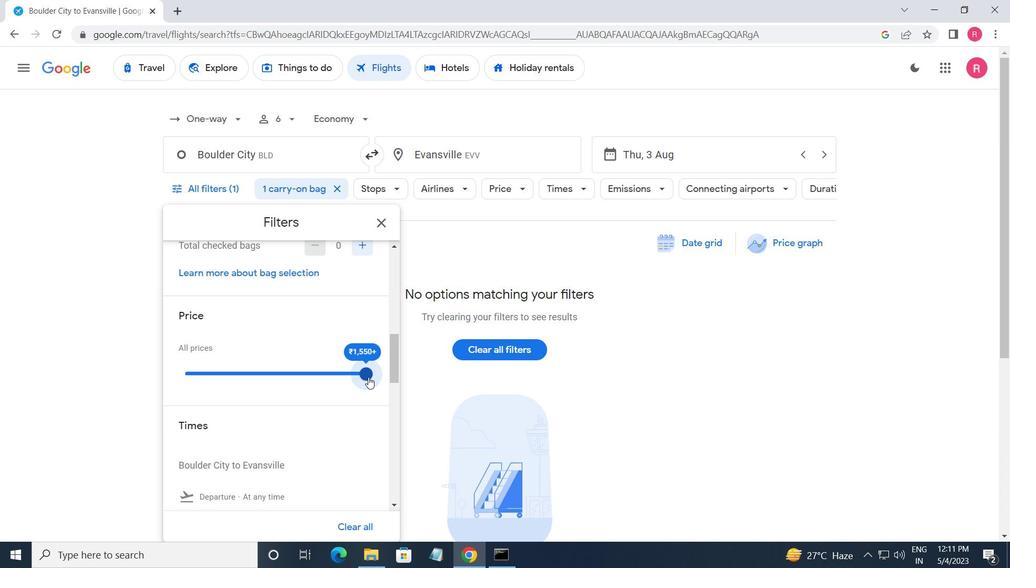 
Action: Mouse scrolled (364, 372) with delta (0, 0)
Screenshot: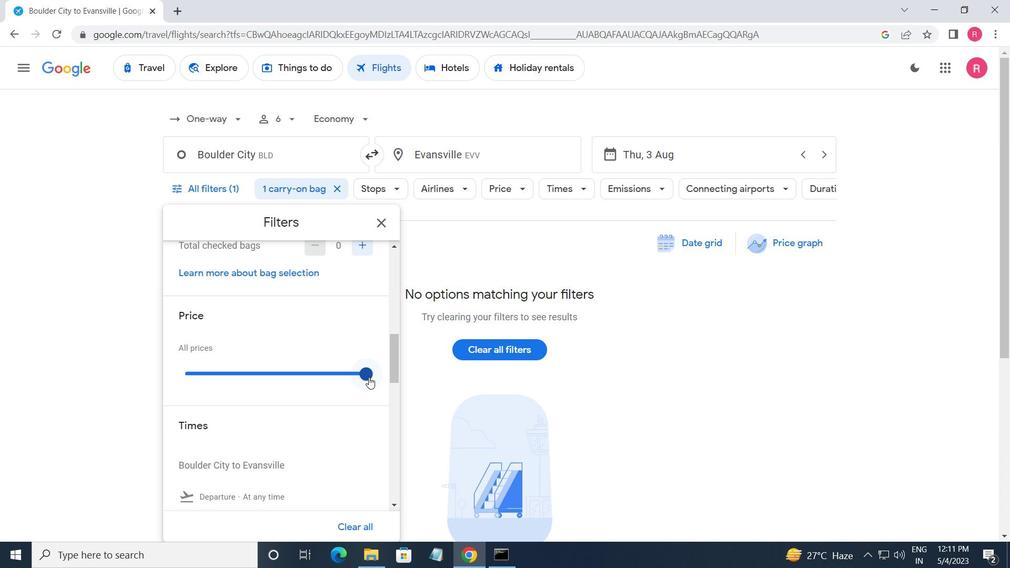 
Action: Mouse moved to (188, 455)
Screenshot: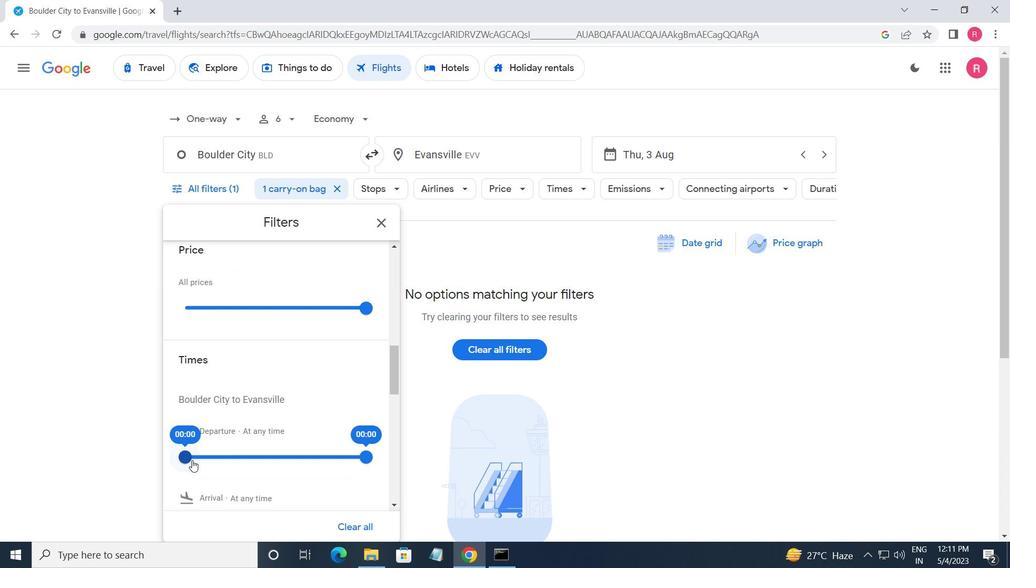 
Action: Mouse pressed left at (188, 455)
Screenshot: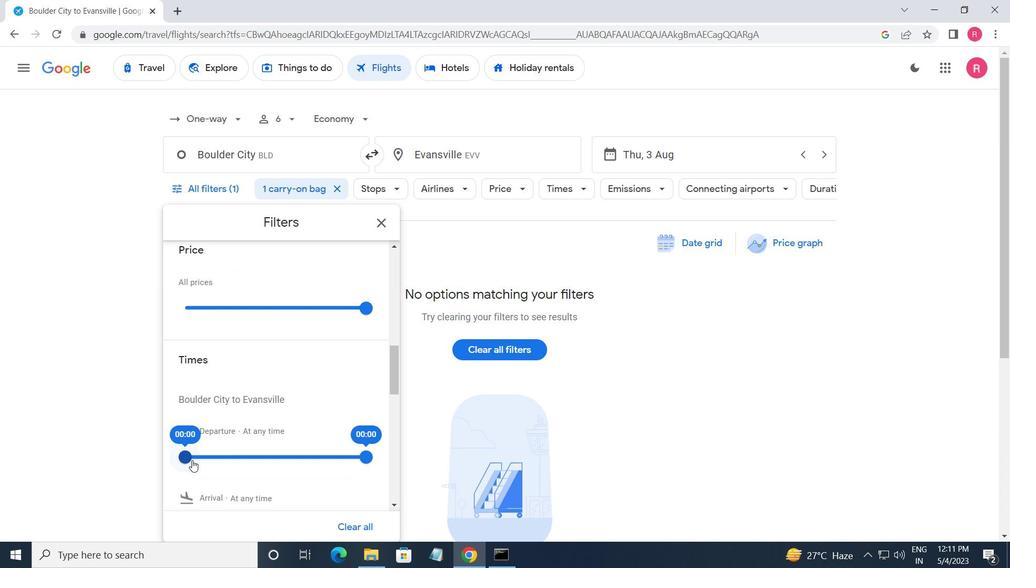 
Action: Mouse moved to (363, 458)
Screenshot: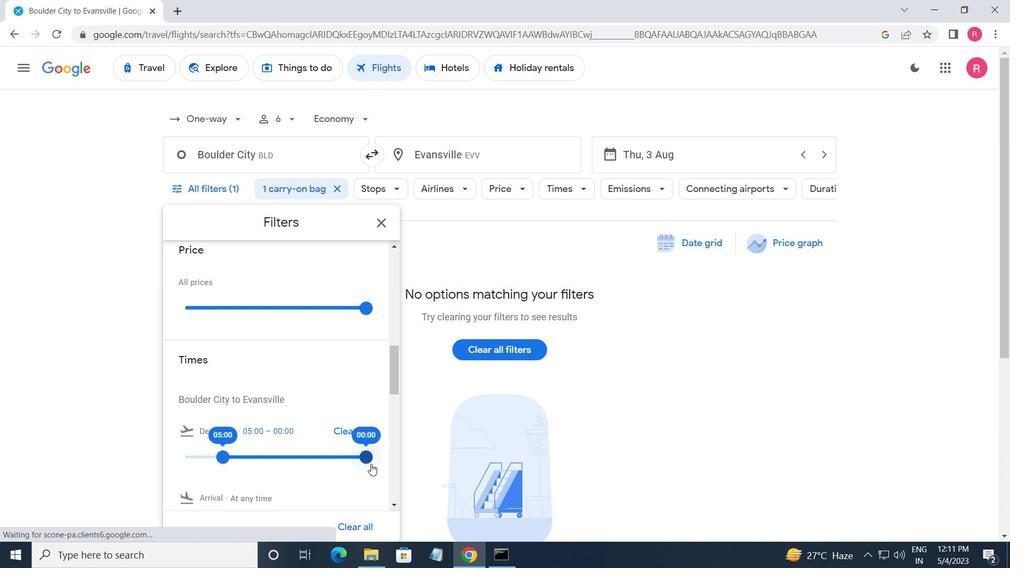 
Action: Mouse pressed left at (363, 458)
Screenshot: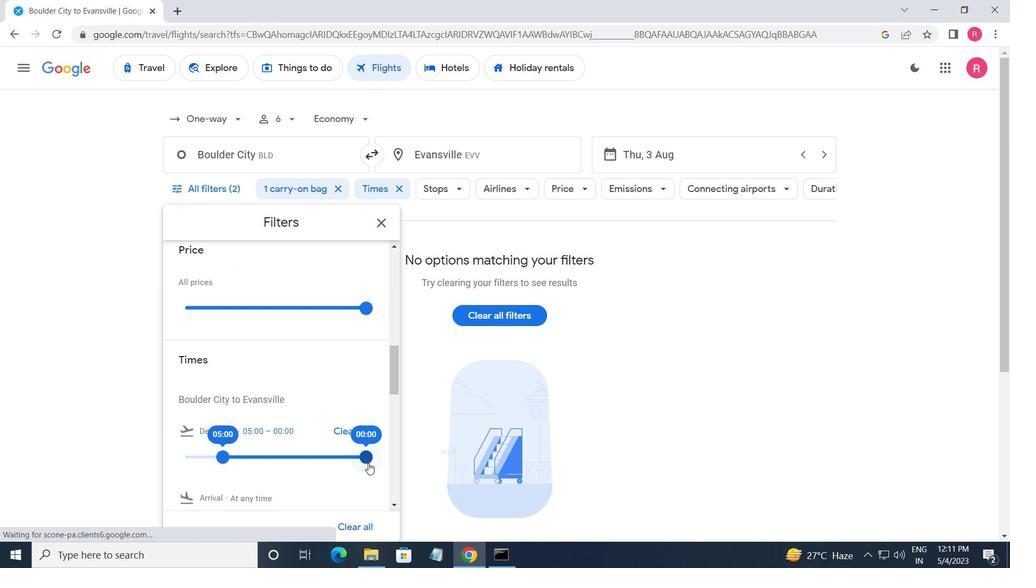 
Action: Mouse moved to (375, 218)
Screenshot: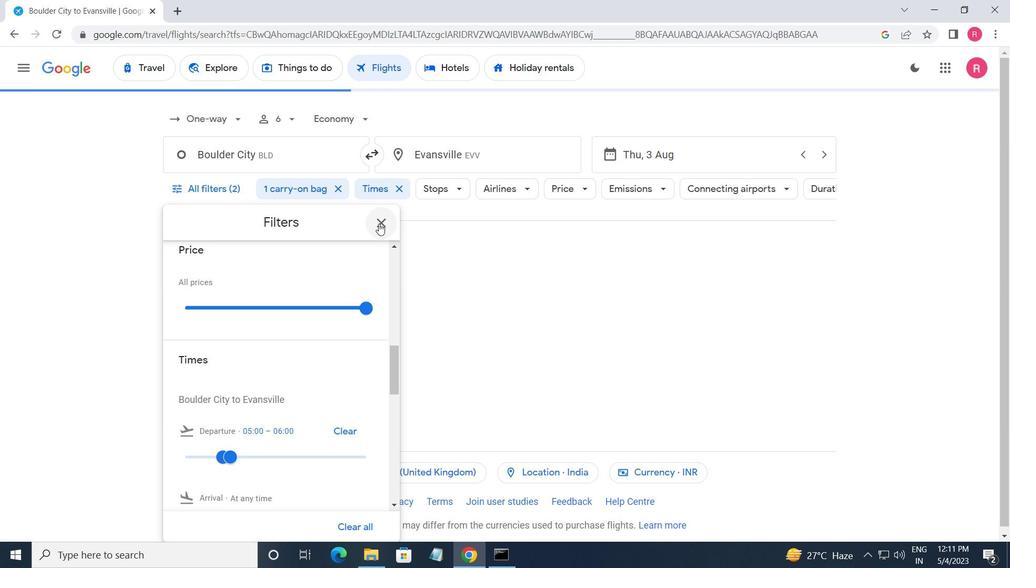 
Action: Mouse pressed left at (375, 218)
Screenshot: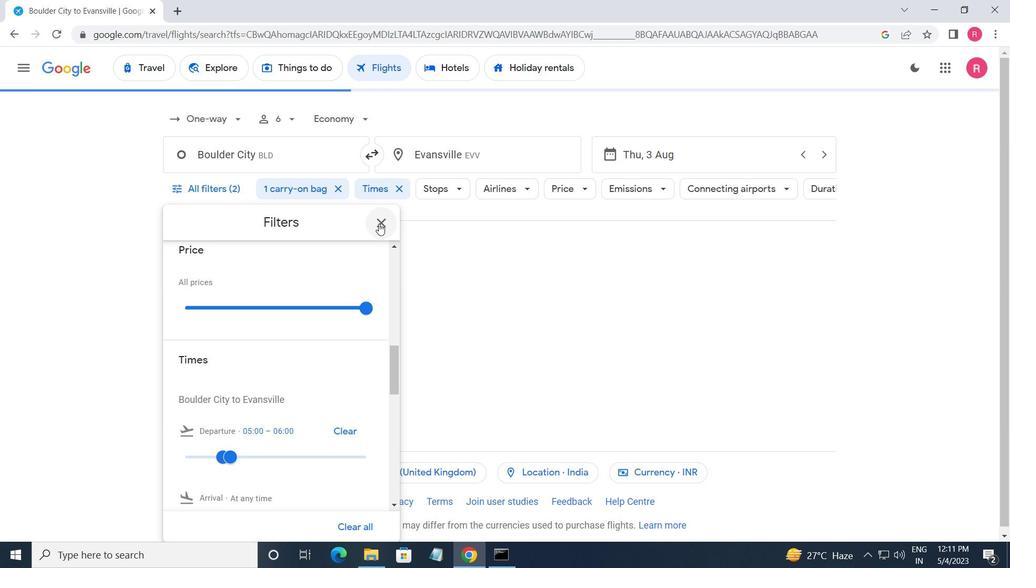 
Action: Mouse moved to (426, 248)
Screenshot: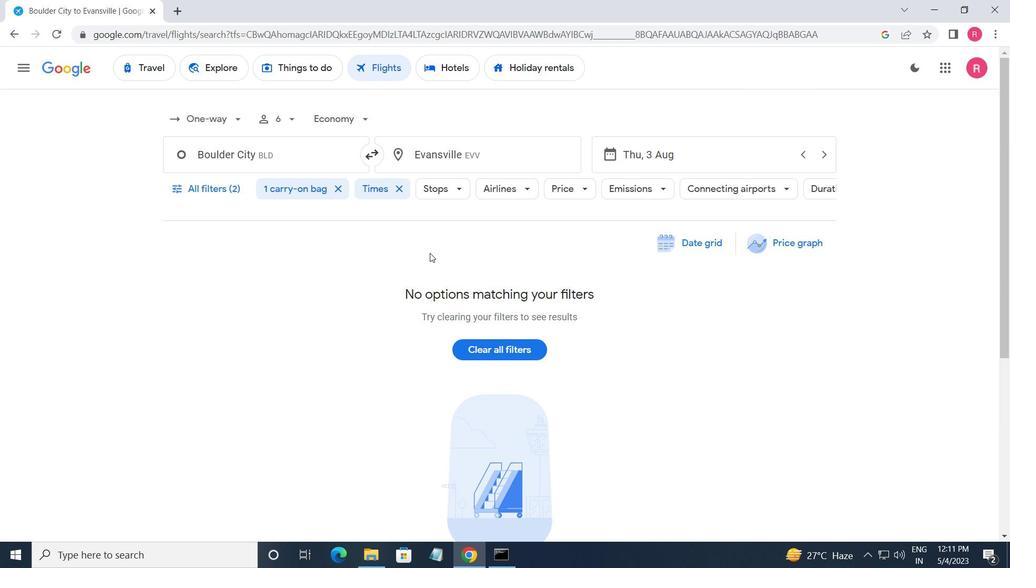 
